 Task: Locate the nearest bus station to Portland, Oregon, and Eugene, Oregon.
Action: Mouse moved to (133, 117)
Screenshot: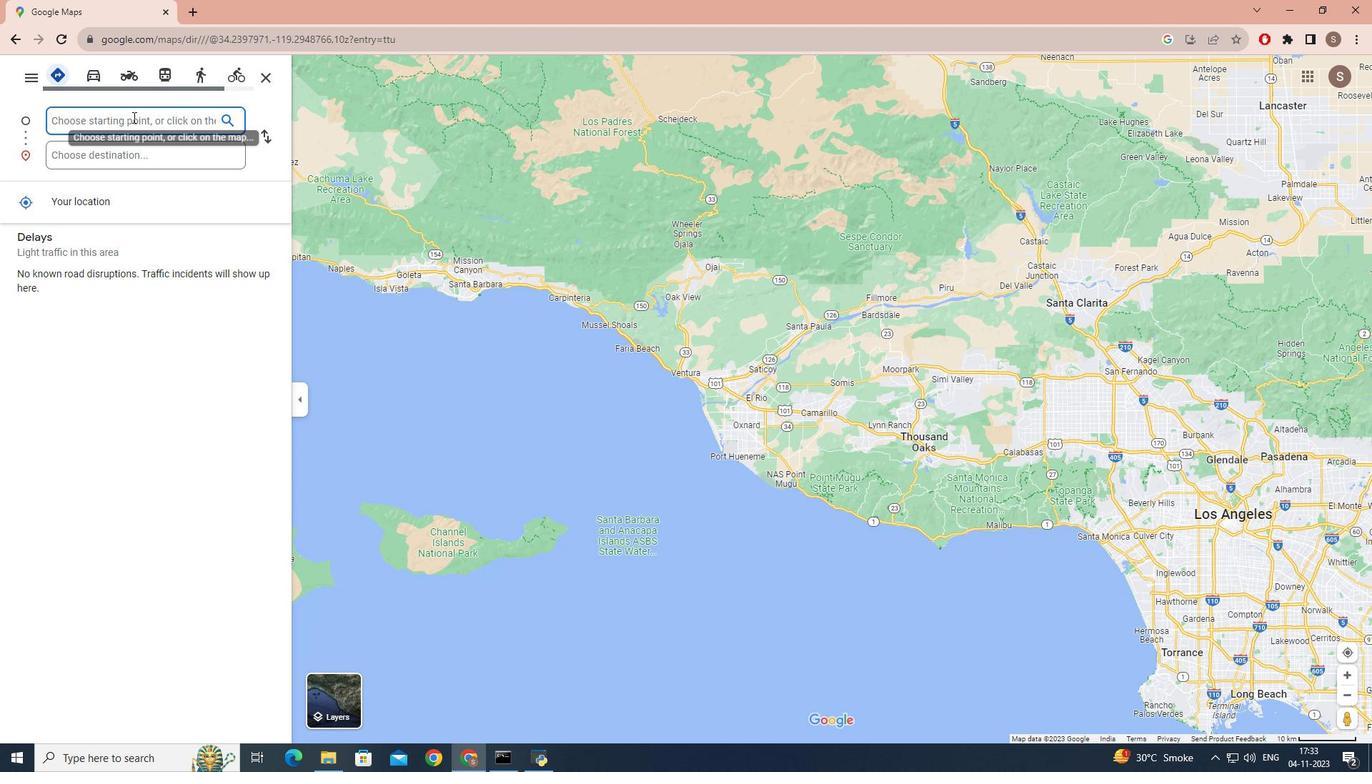 
Action: Mouse pressed left at (133, 117)
Screenshot: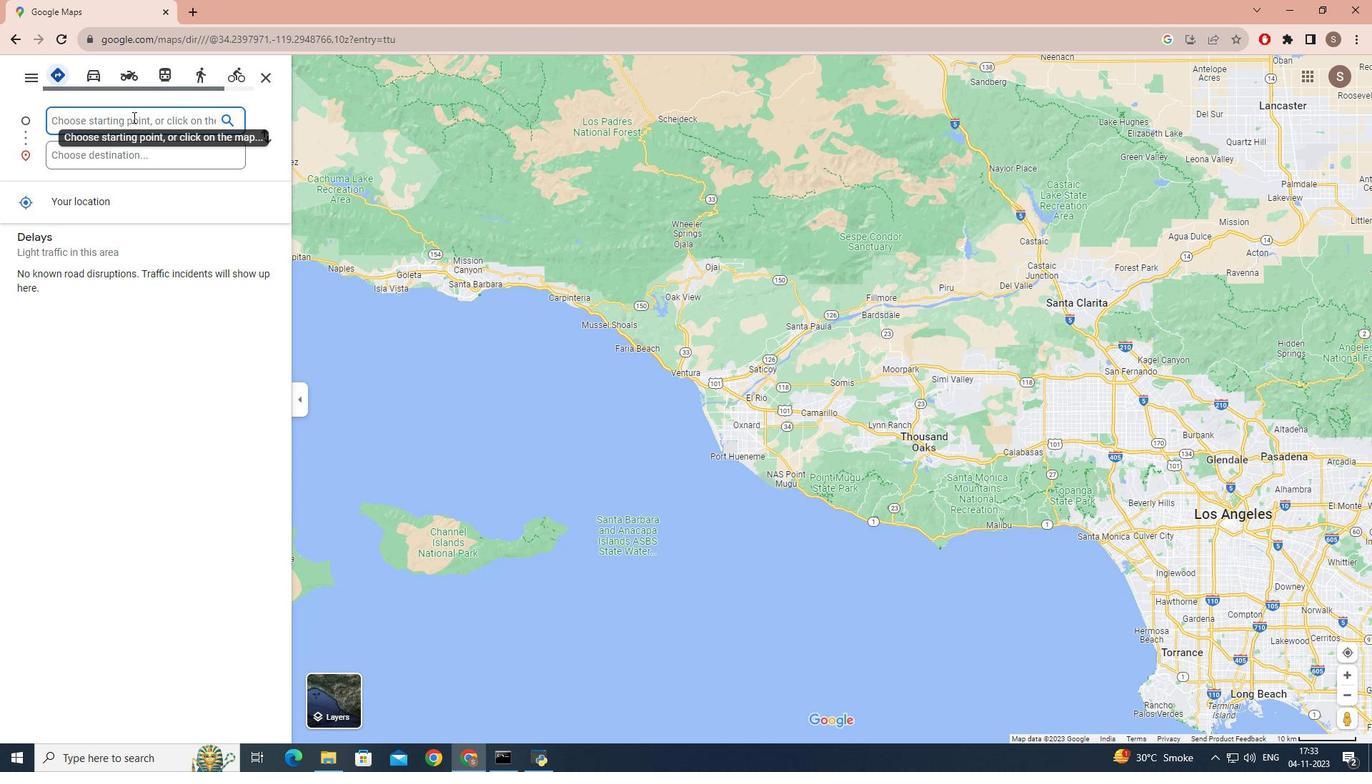 
Action: Key pressed <Key.caps_lock>P<Key.caps_lock>oretland<Key.space><Key.caps_lock>O<Key.caps_lock>regoi<Key.backspace>n
Screenshot: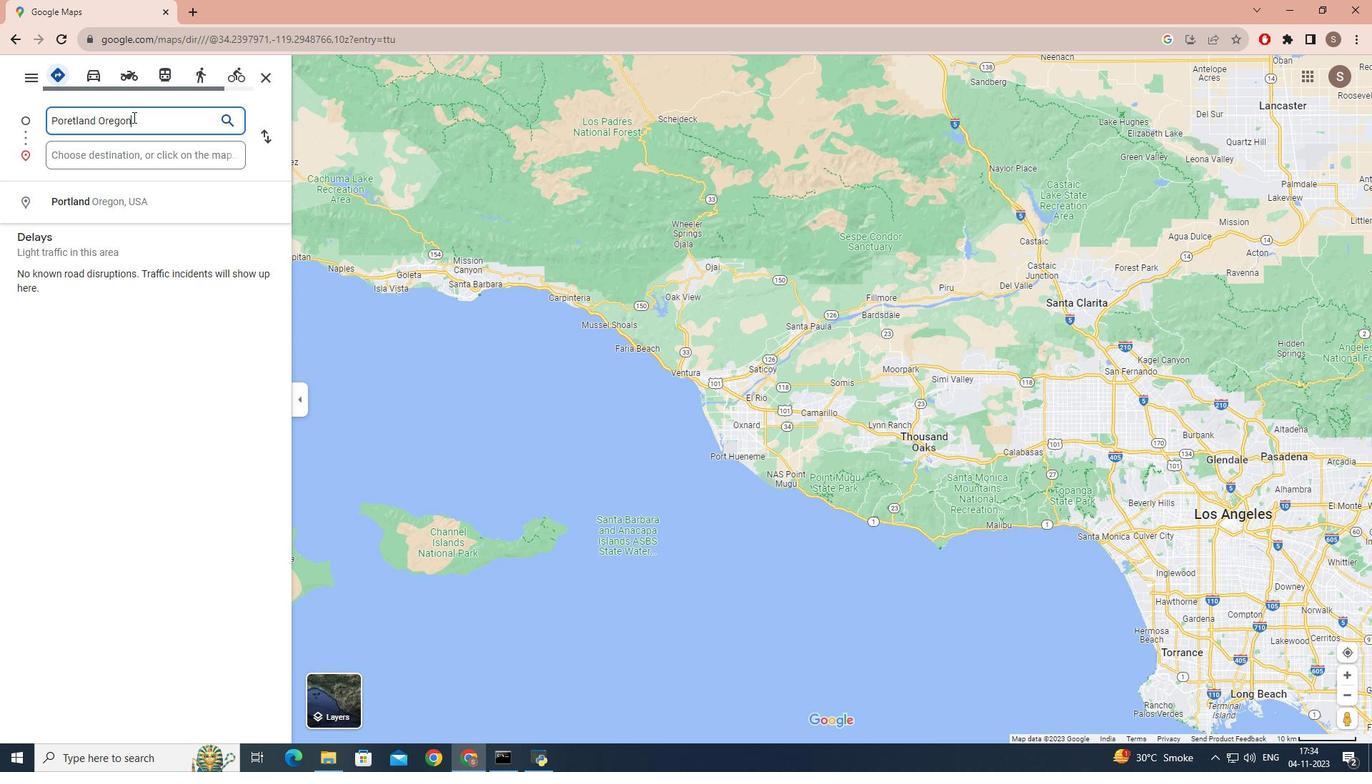 
Action: Mouse moved to (87, 153)
Screenshot: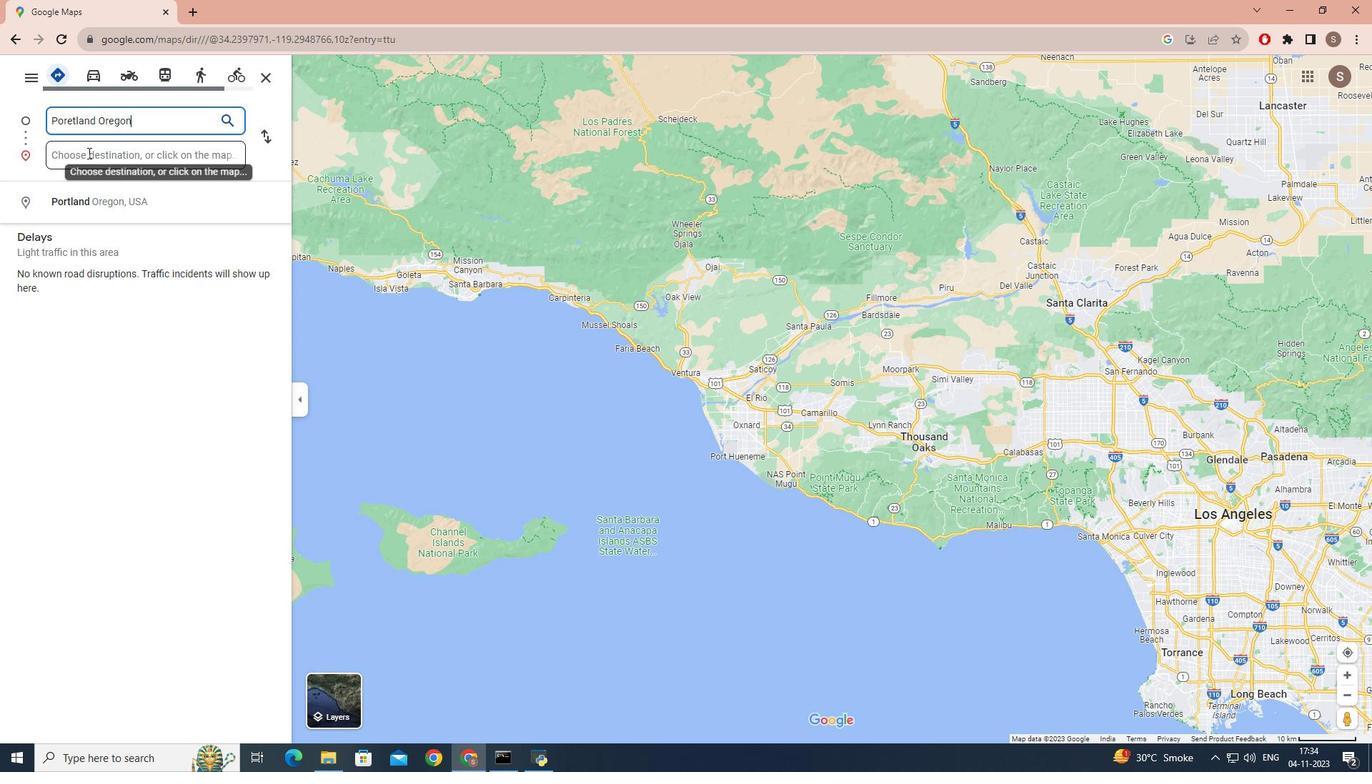 
Action: Mouse pressed left at (87, 153)
Screenshot: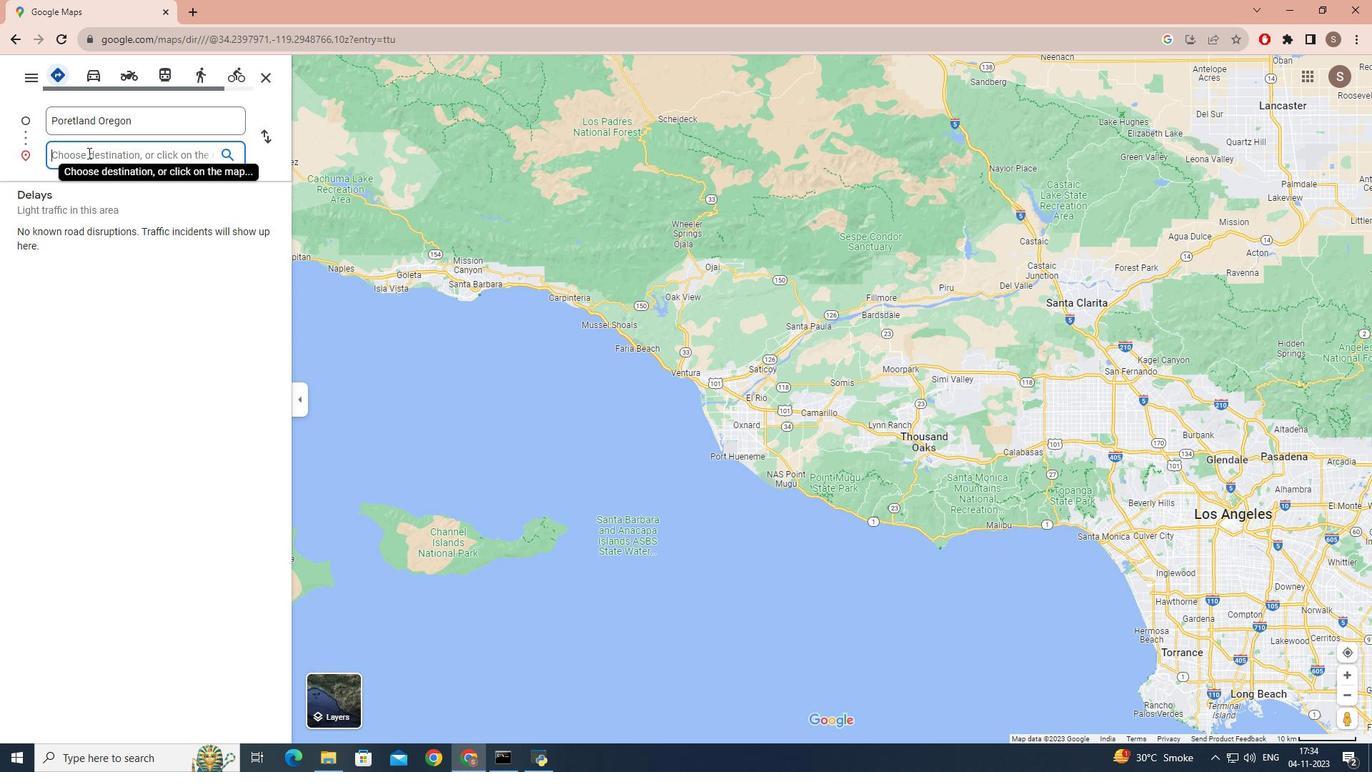 
Action: Key pressed <Key.caps_lock>E<Key.caps_lock>ugene<Key.space><Key.caps_lock>O<Key.caps_lock>regon
Screenshot: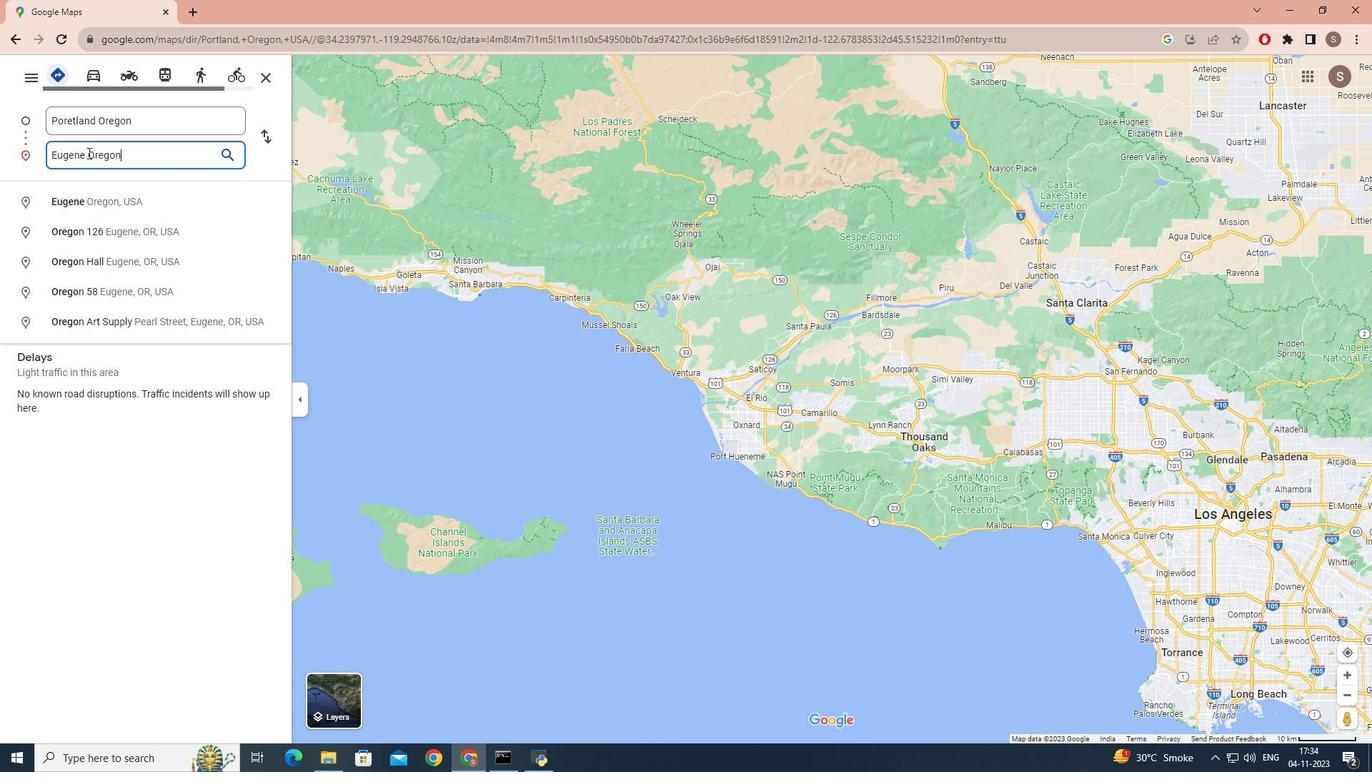 
Action: Mouse moved to (147, 155)
Screenshot: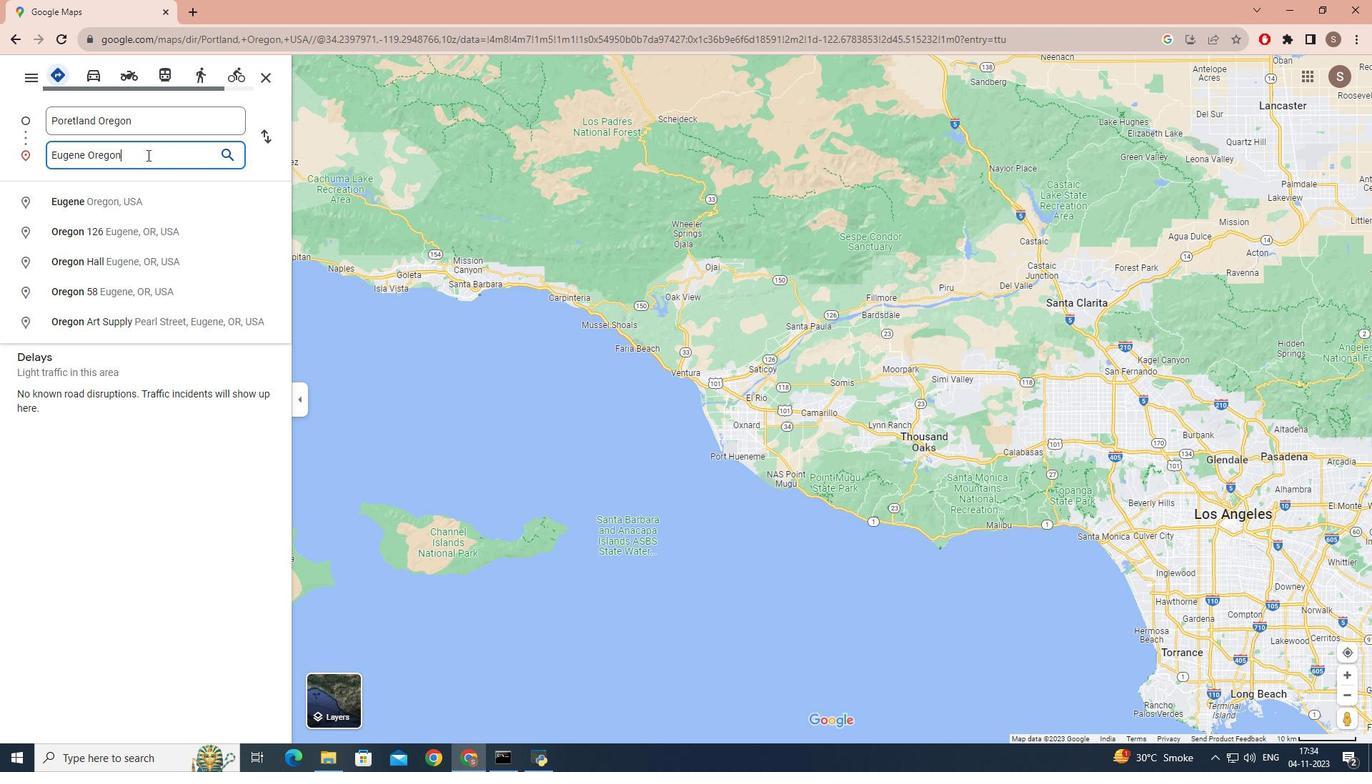 
Action: Mouse pressed left at (147, 155)
Screenshot: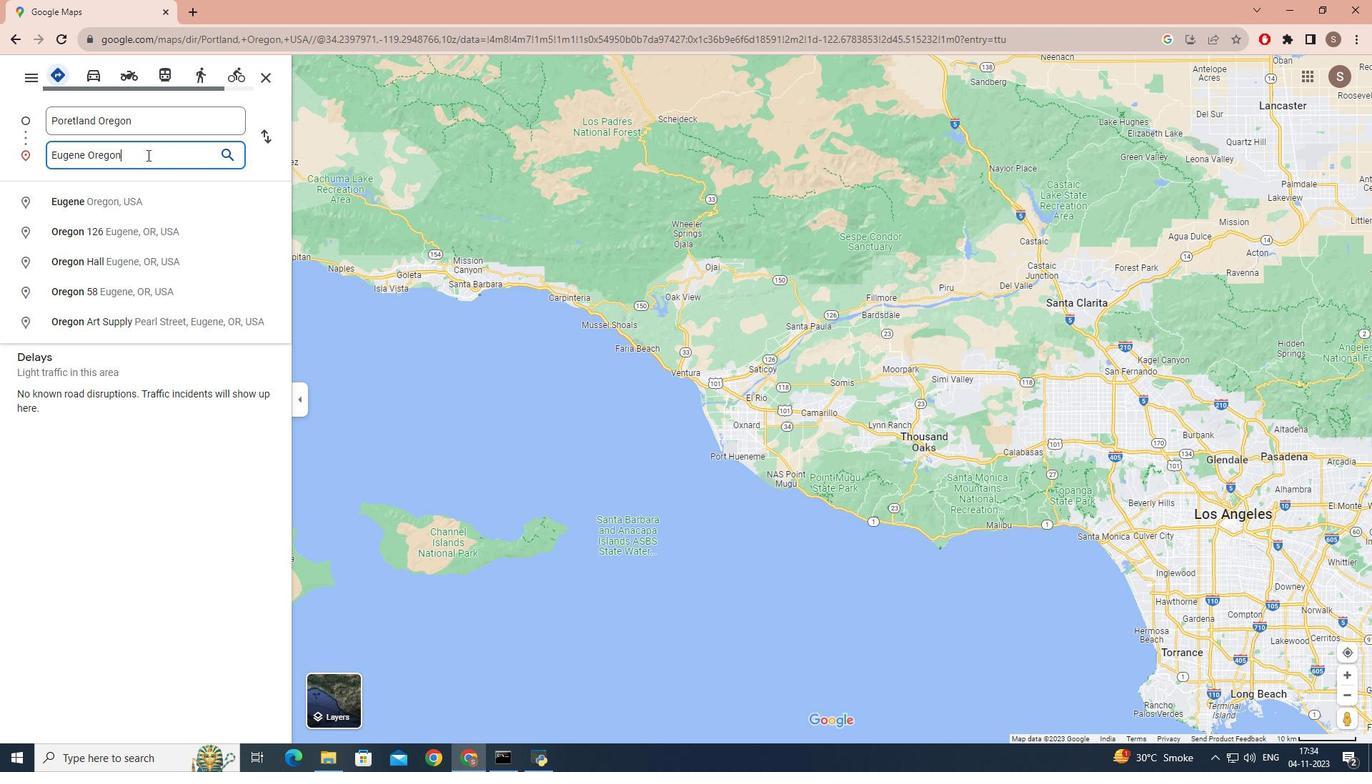 
Action: Key pressed <Key.enter>
Screenshot: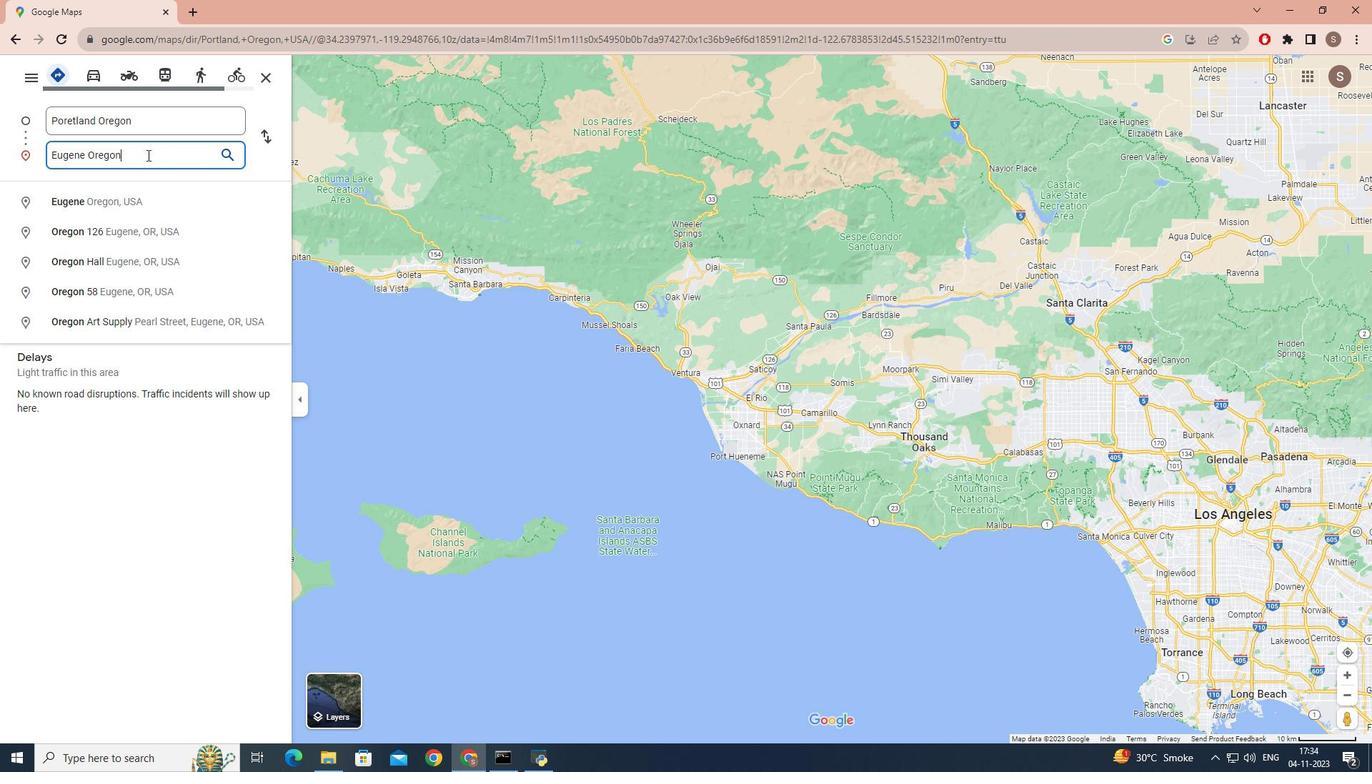 
Action: Mouse moved to (645, 70)
Screenshot: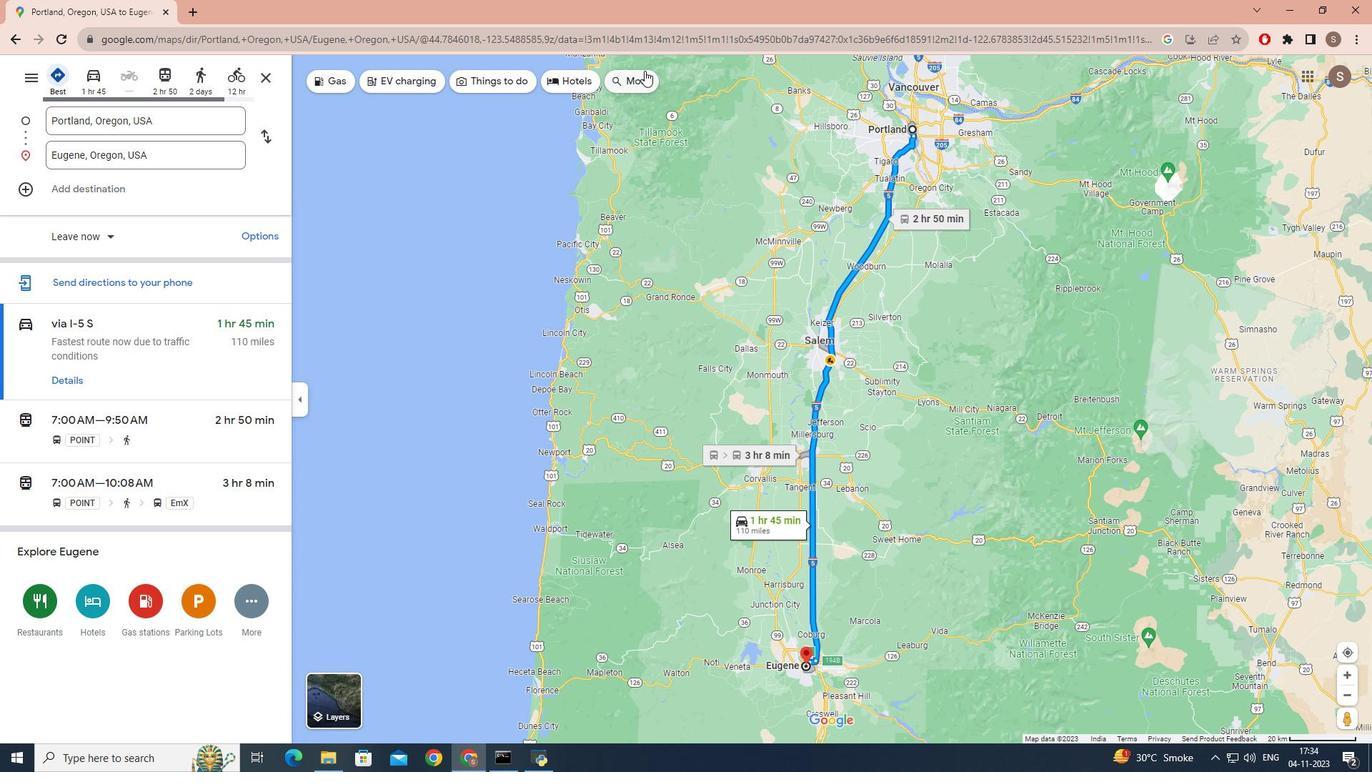
Action: Mouse pressed left at (645, 70)
Screenshot: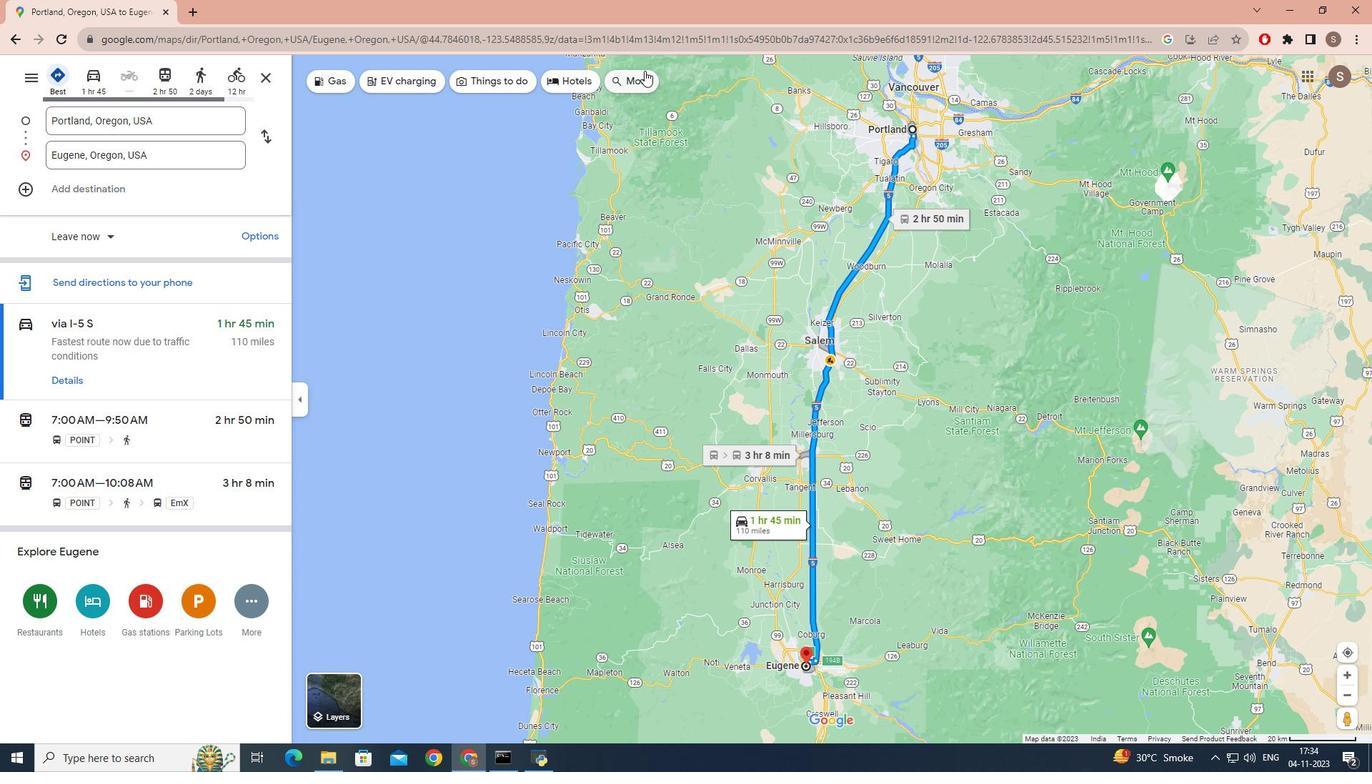 
Action: Mouse moved to (140, 74)
Screenshot: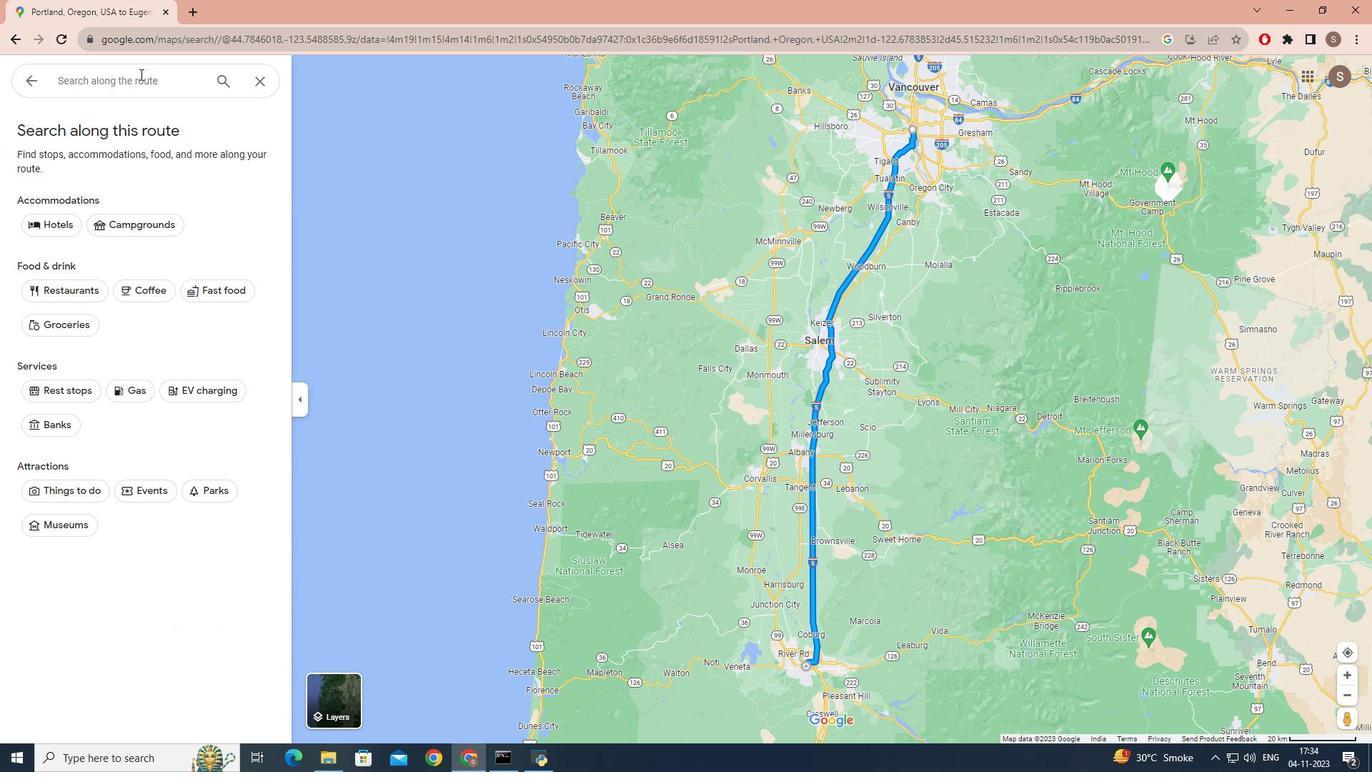 
Action: Mouse pressed left at (140, 74)
Screenshot: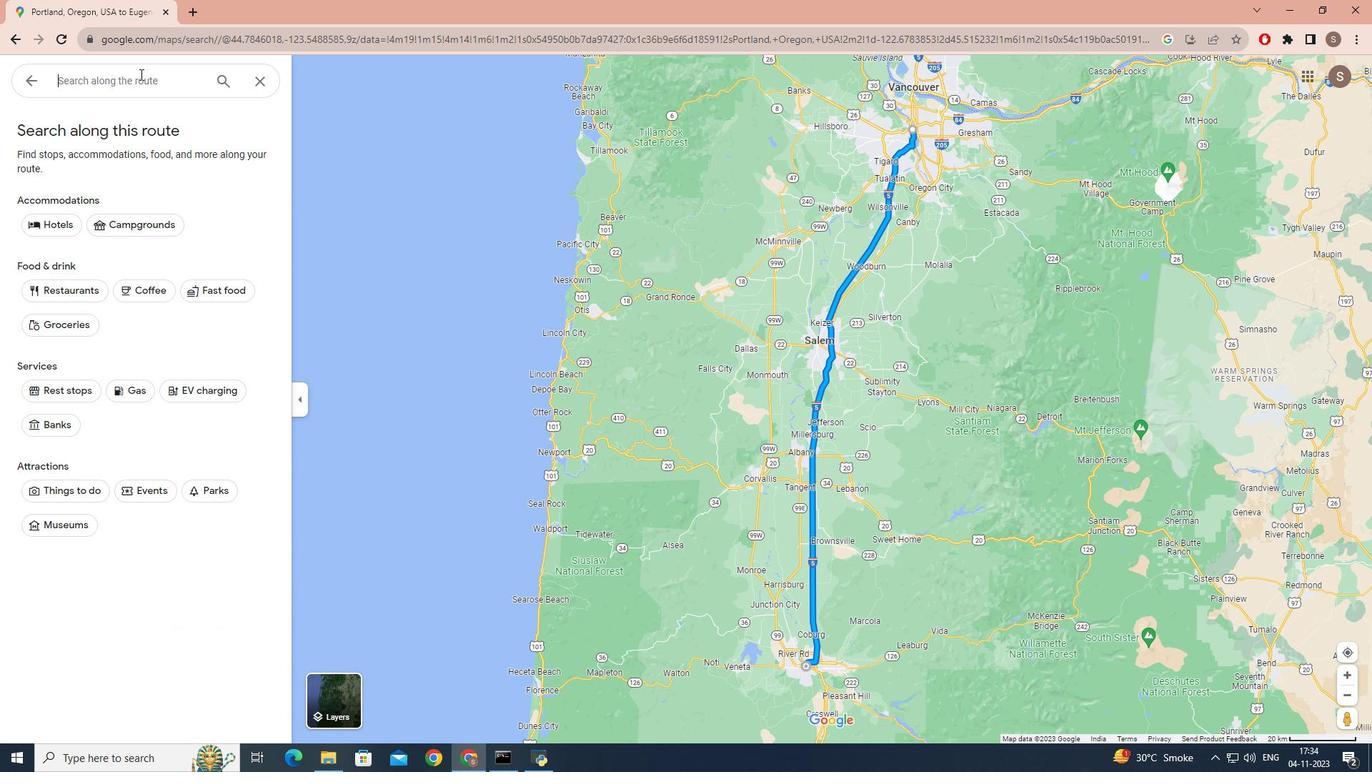 
Action: Key pressed <Key.caps_lock>B<Key.caps_lock>us<Key.space>station
Screenshot: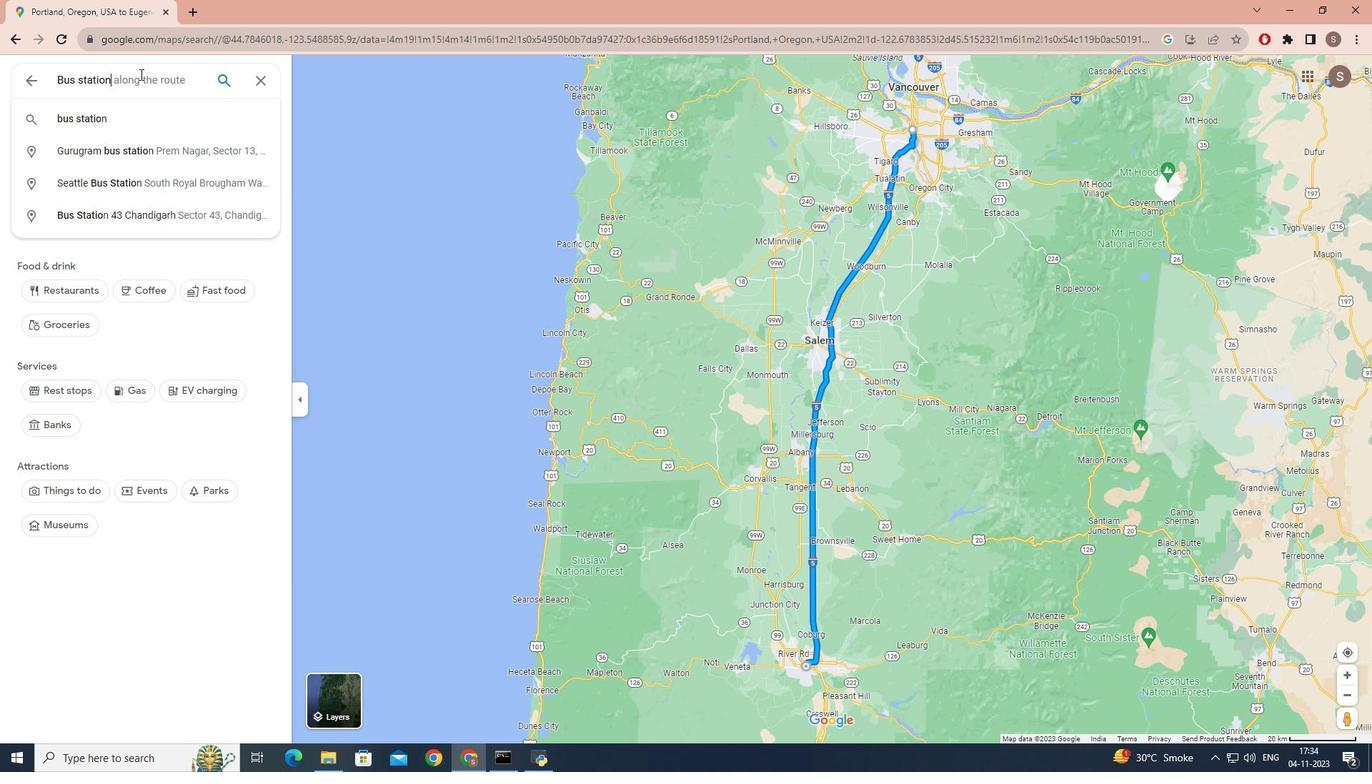 
Action: Mouse moved to (110, 125)
Screenshot: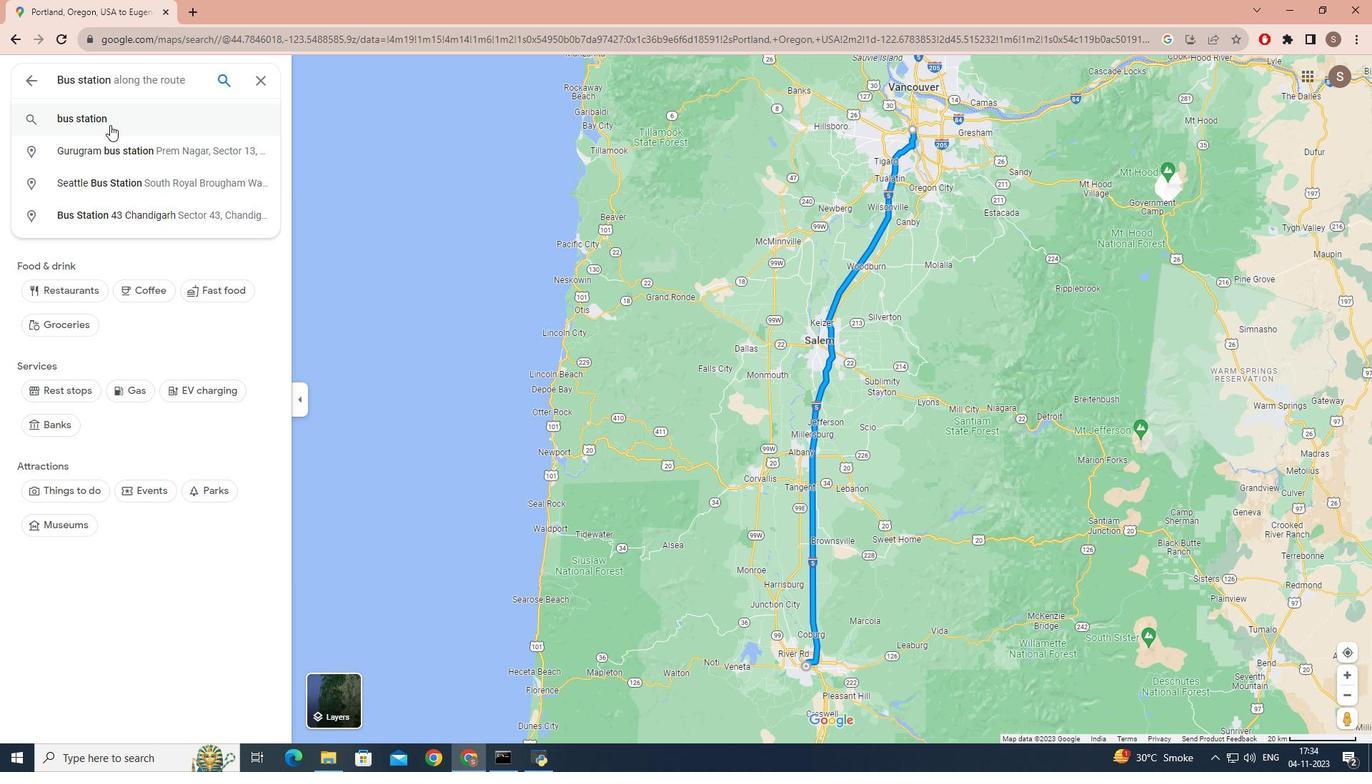 
Action: Mouse pressed left at (110, 125)
Screenshot: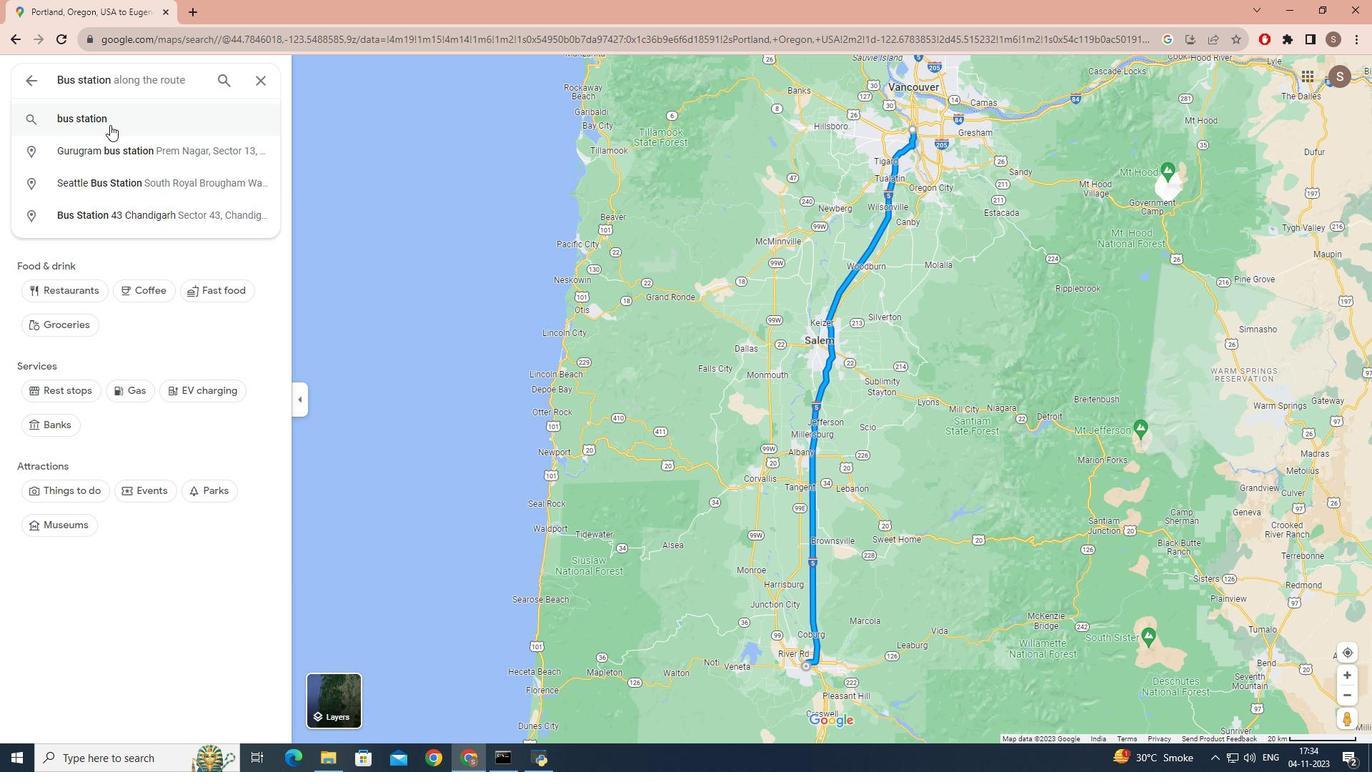
Action: Mouse moved to (97, 150)
Screenshot: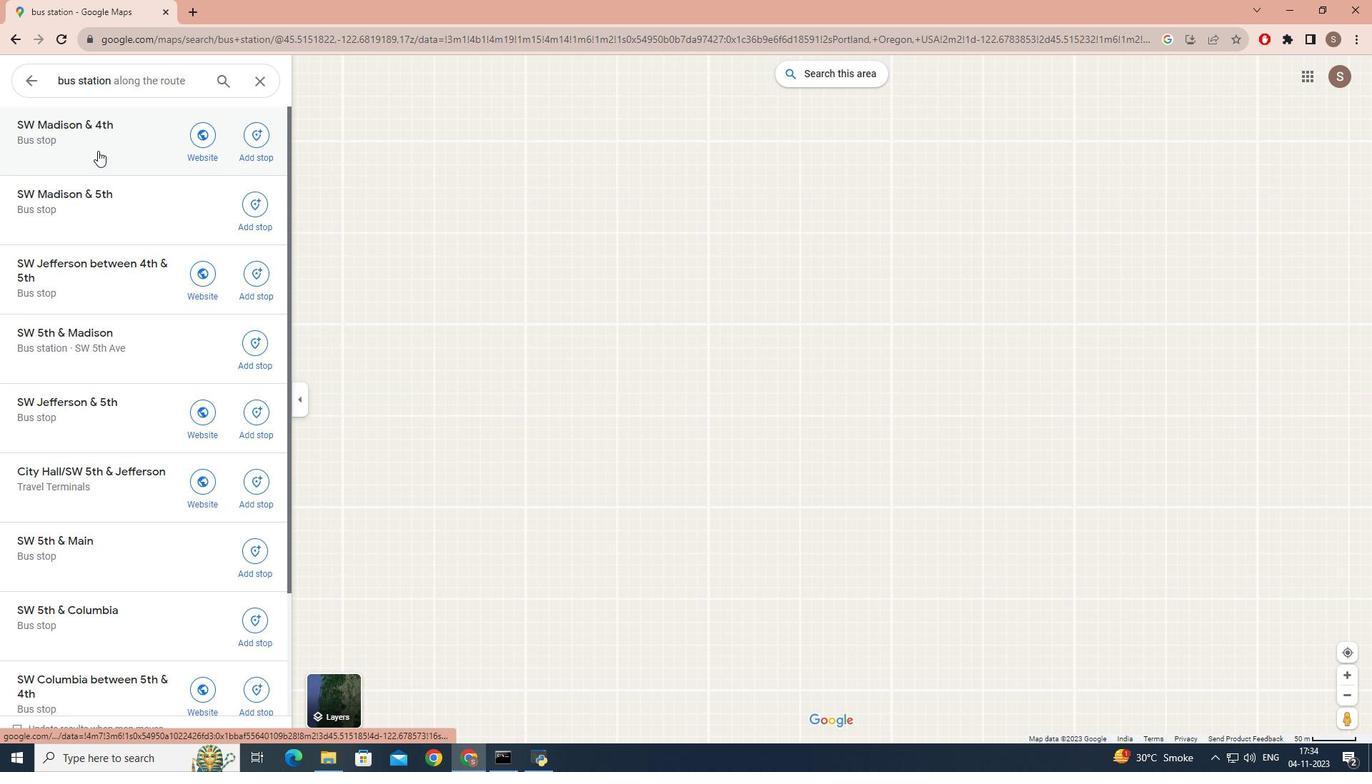 
Action: Mouse scrolled (97, 150) with delta (0, 0)
Screenshot: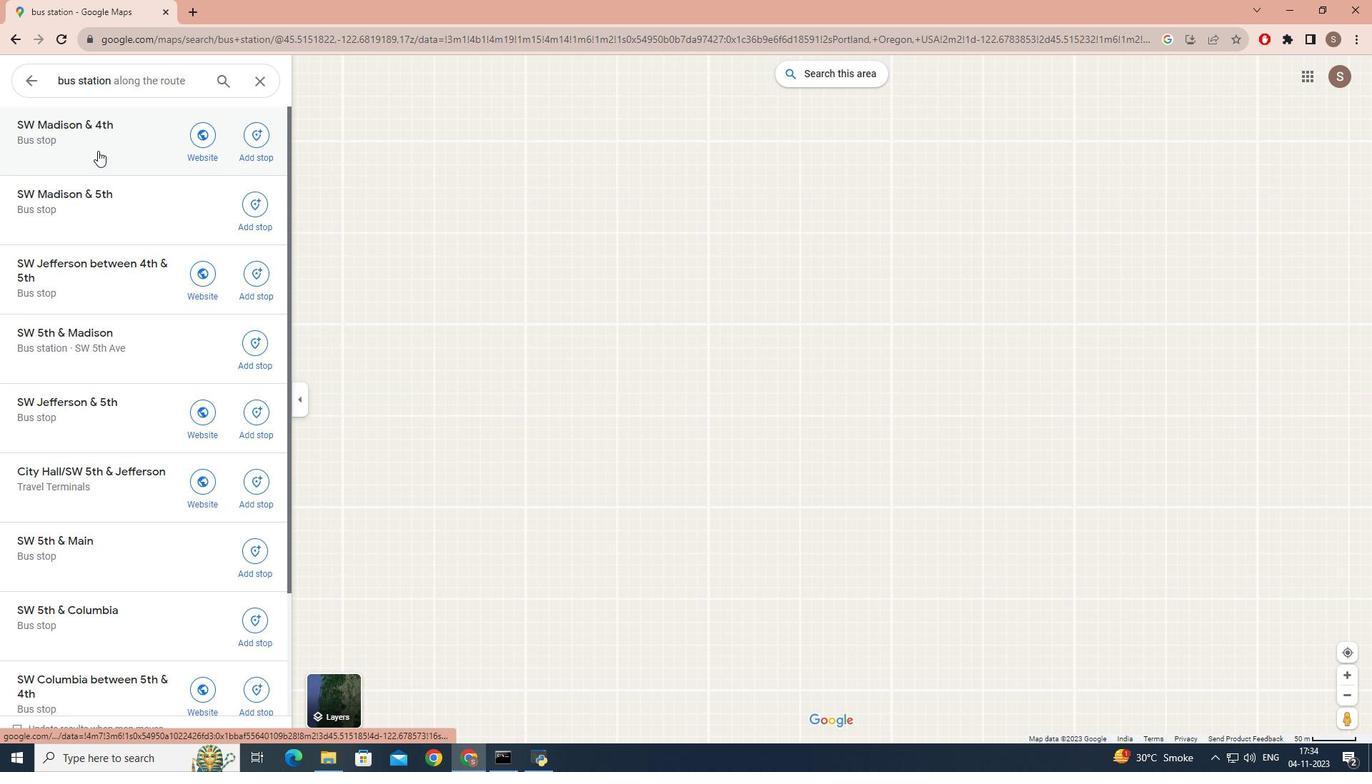 
Action: Mouse scrolled (97, 150) with delta (0, 0)
Screenshot: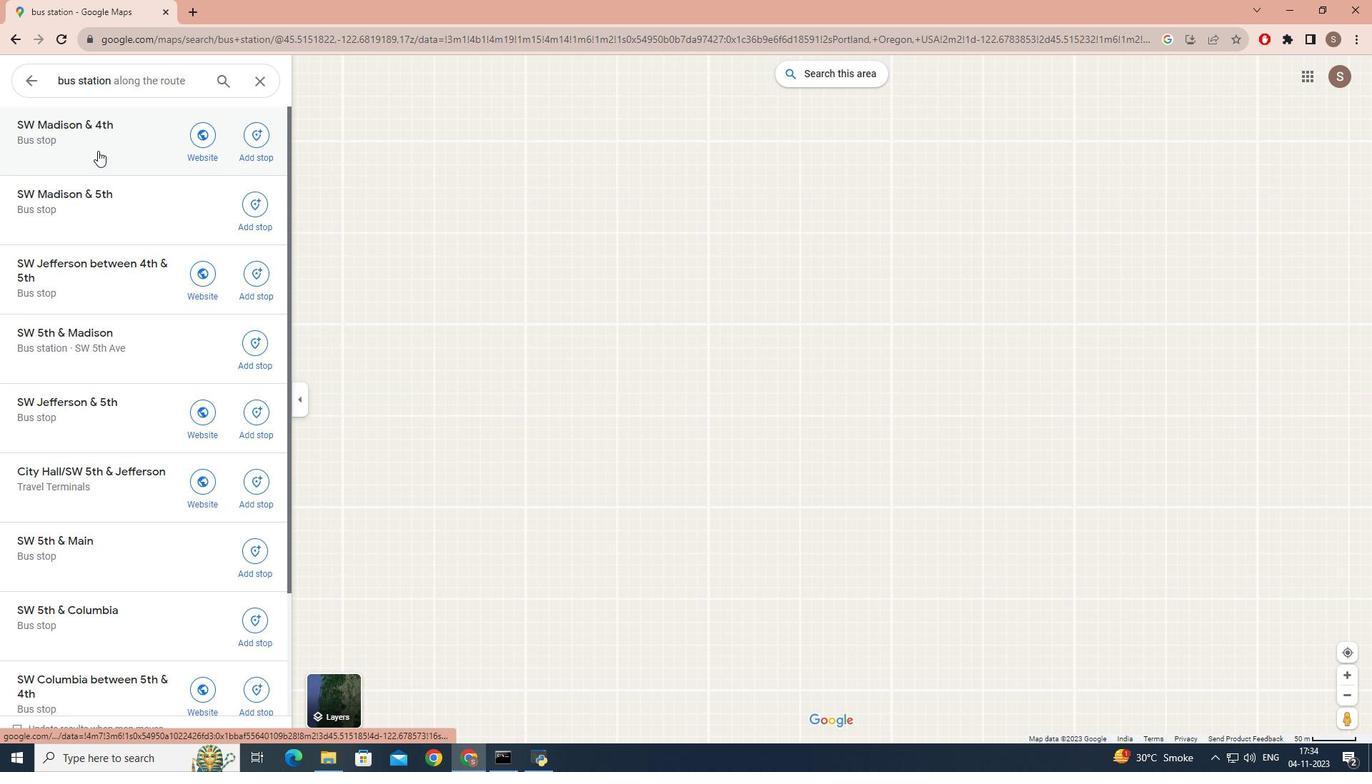 
Action: Mouse scrolled (97, 150) with delta (0, 0)
Screenshot: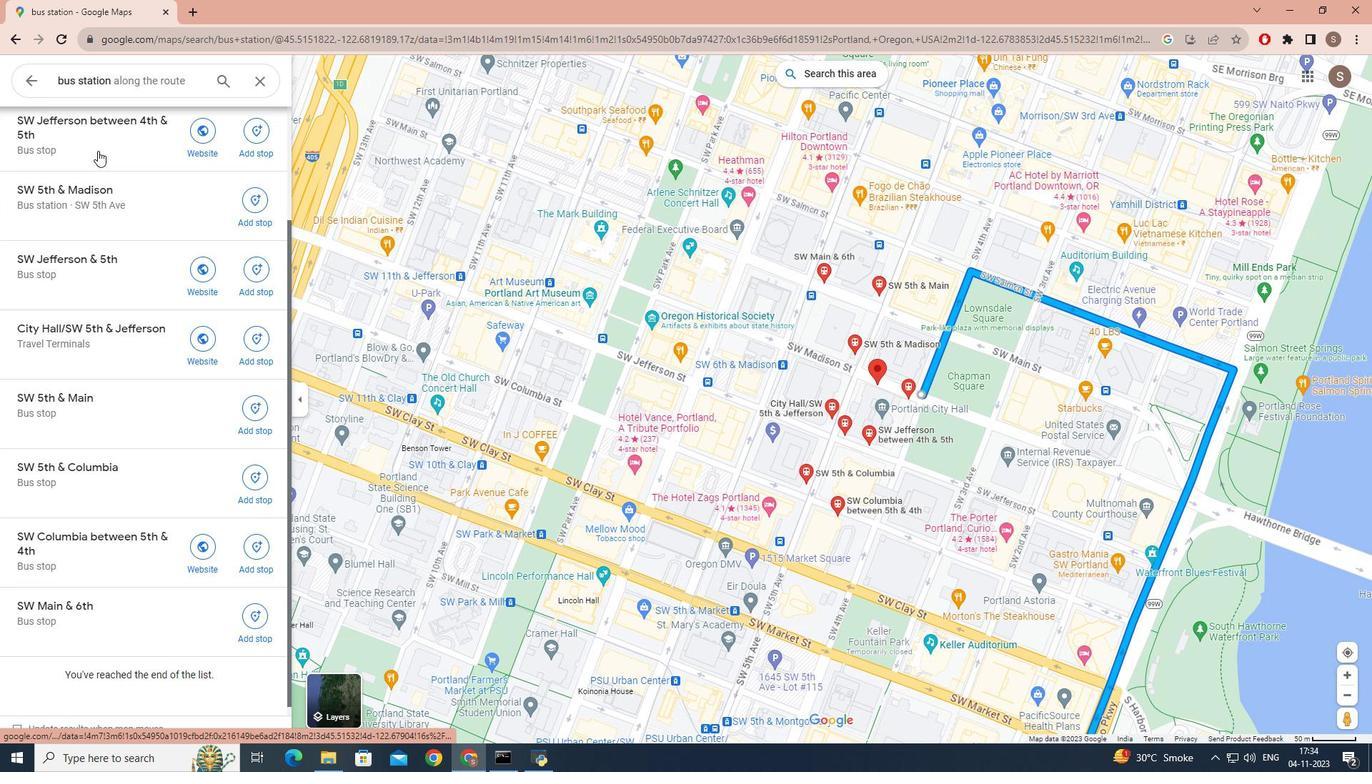 
Action: Mouse scrolled (97, 150) with delta (0, 0)
Screenshot: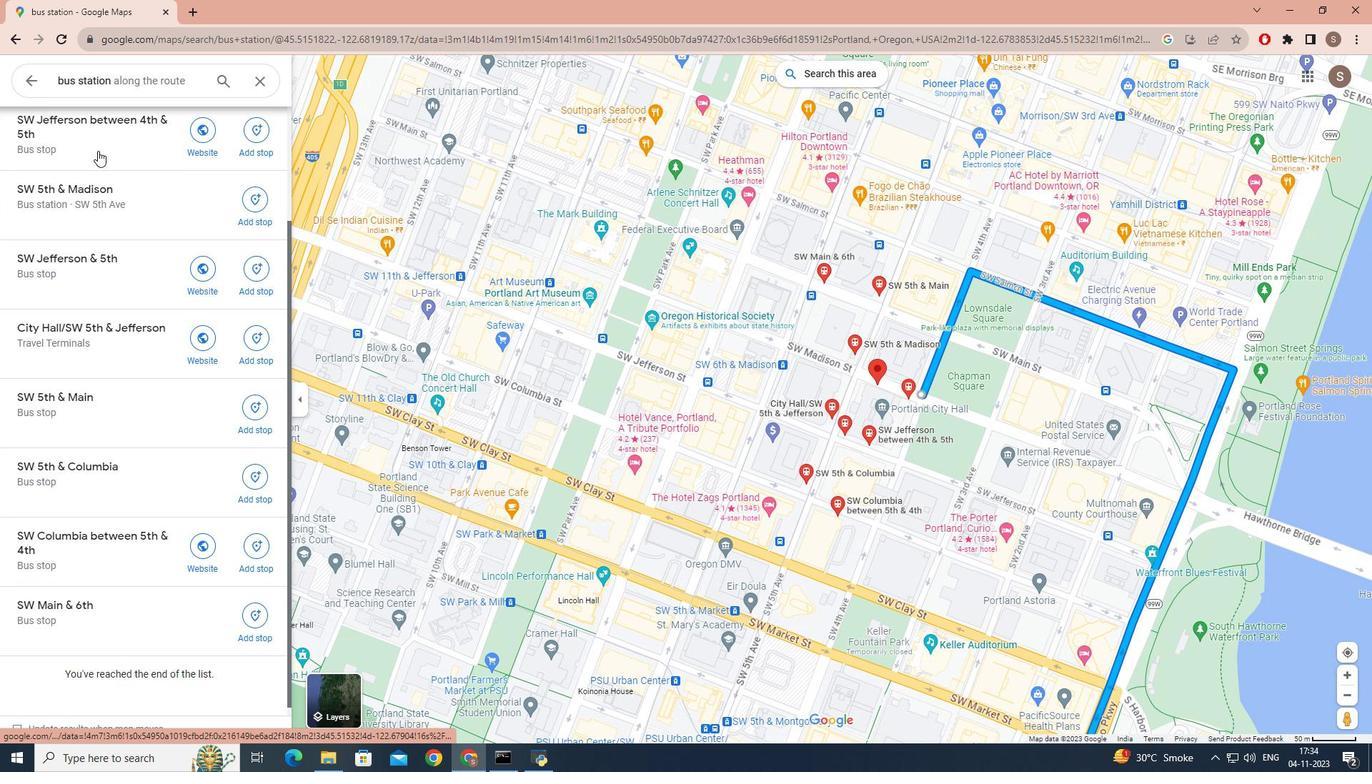 
Action: Mouse scrolled (97, 150) with delta (0, 0)
Screenshot: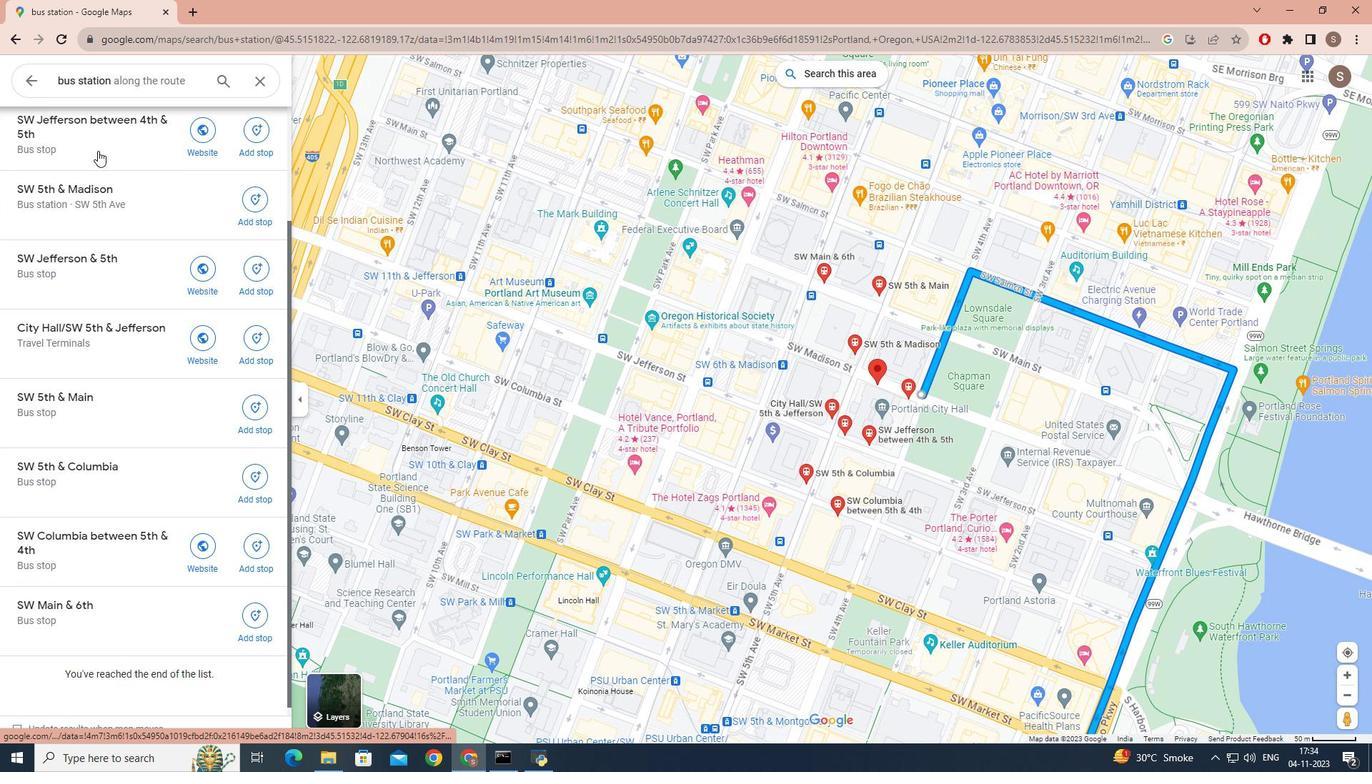 
Action: Mouse scrolled (97, 150) with delta (0, 0)
Screenshot: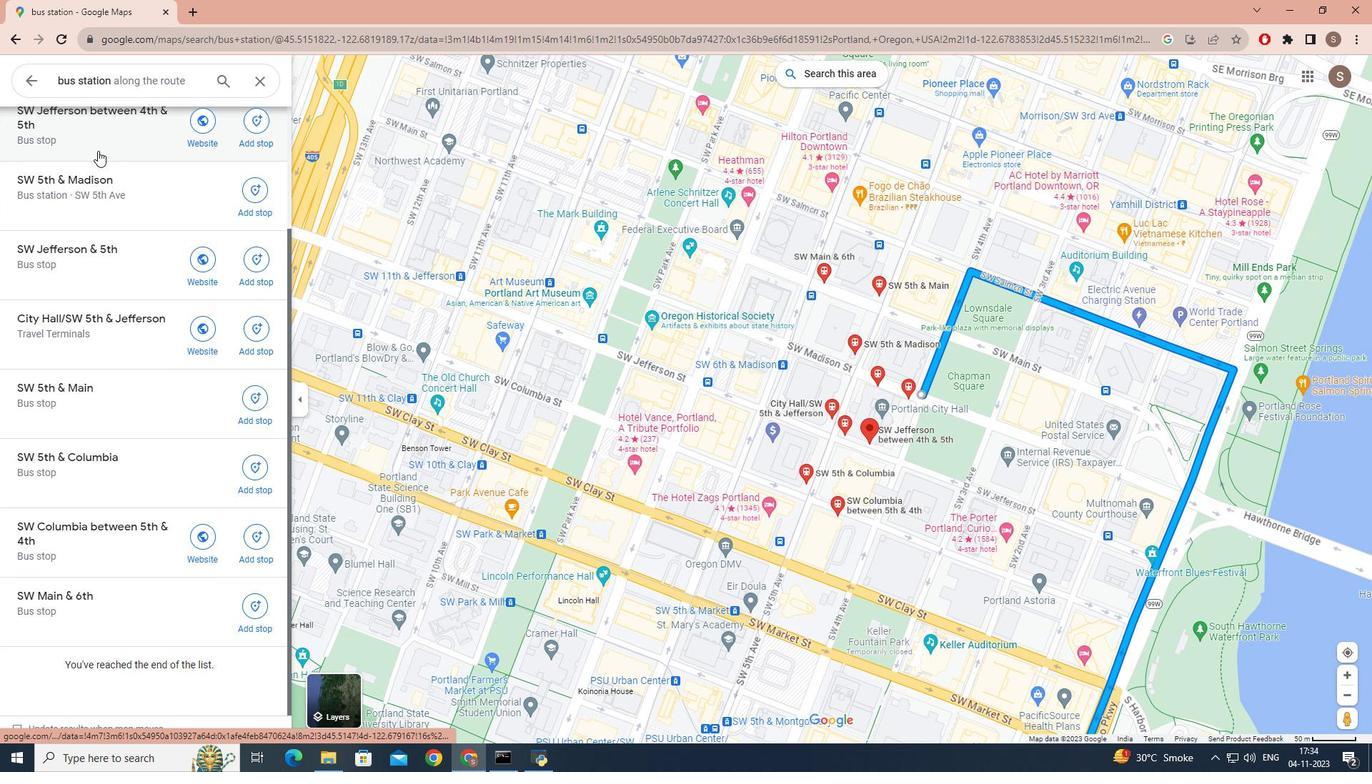 
Action: Mouse scrolled (97, 150) with delta (0, 0)
Screenshot: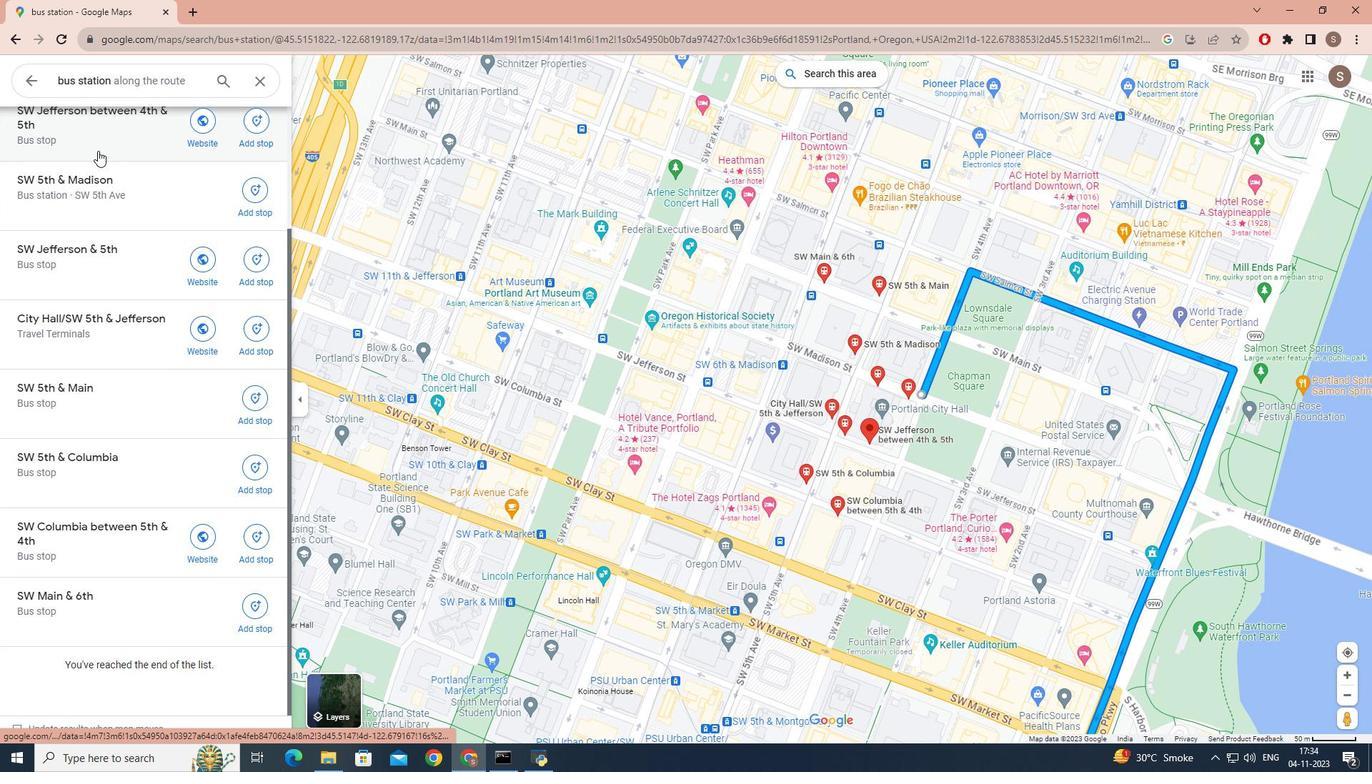 
Action: Mouse scrolled (97, 150) with delta (0, 0)
Screenshot: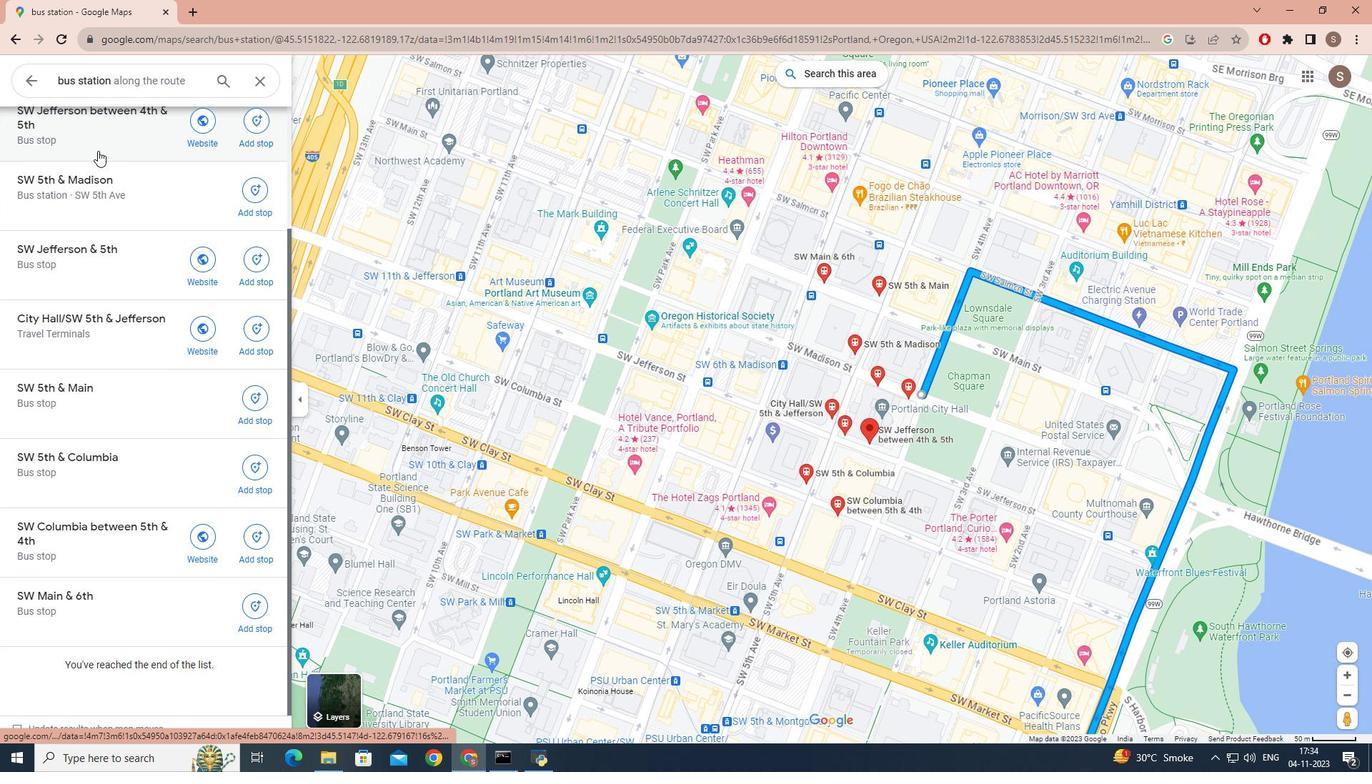 
Action: Mouse scrolled (97, 150) with delta (0, 0)
Screenshot: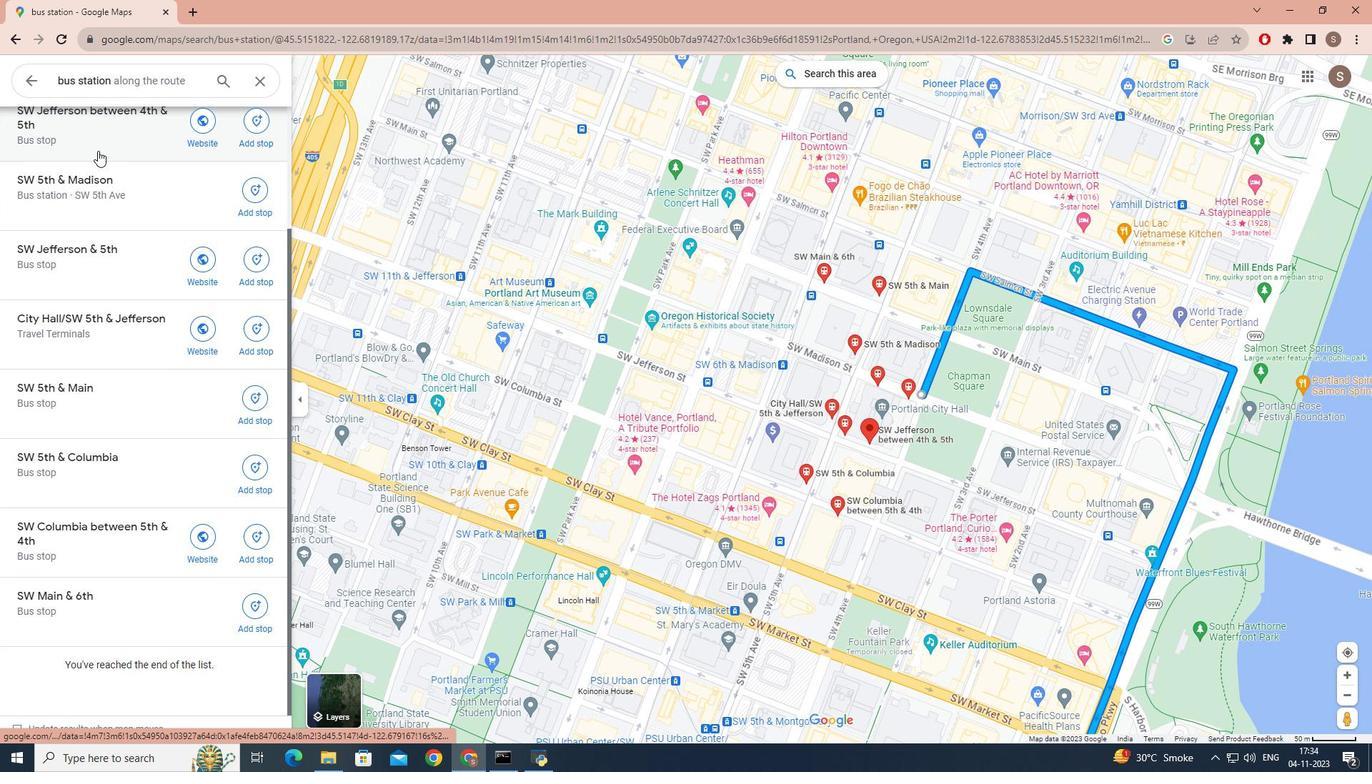 
Action: Mouse scrolled (97, 150) with delta (0, 0)
Screenshot: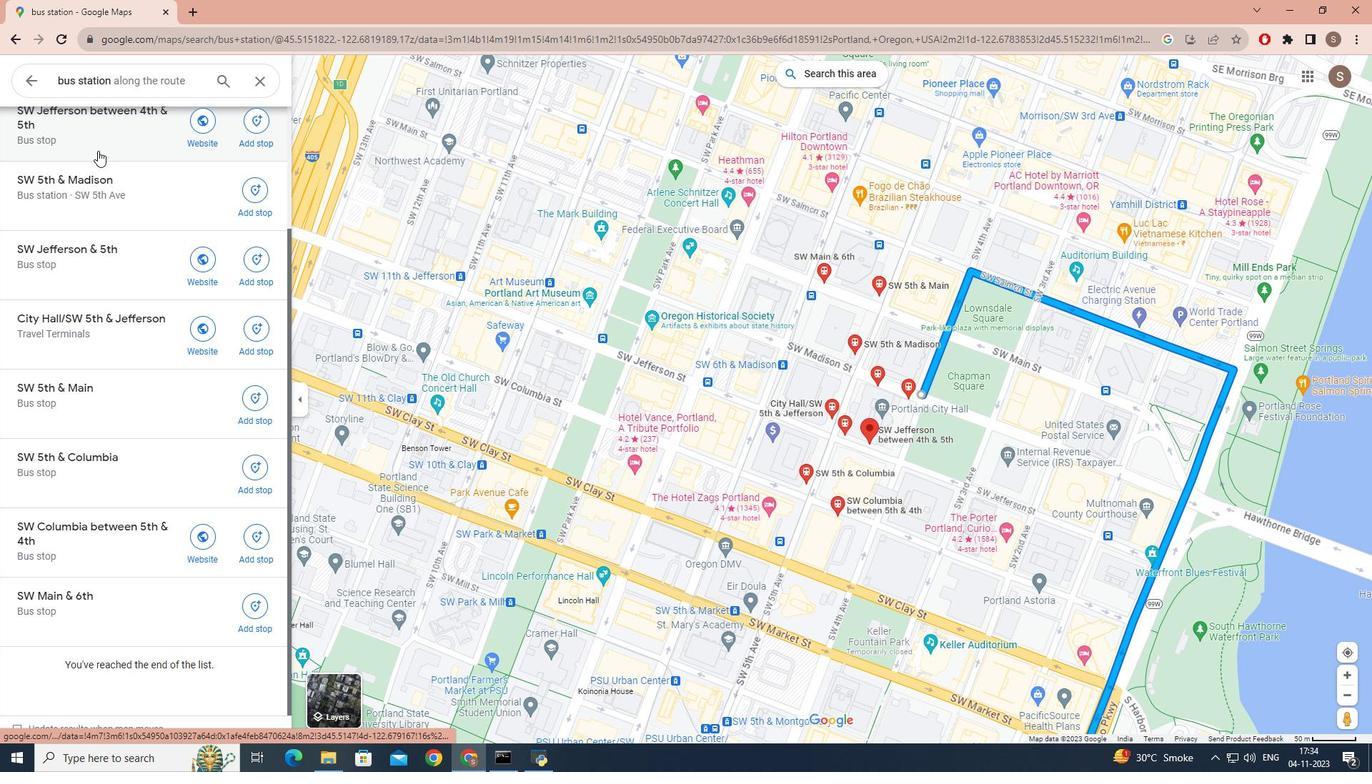 
Action: Mouse scrolled (97, 150) with delta (0, 0)
Screenshot: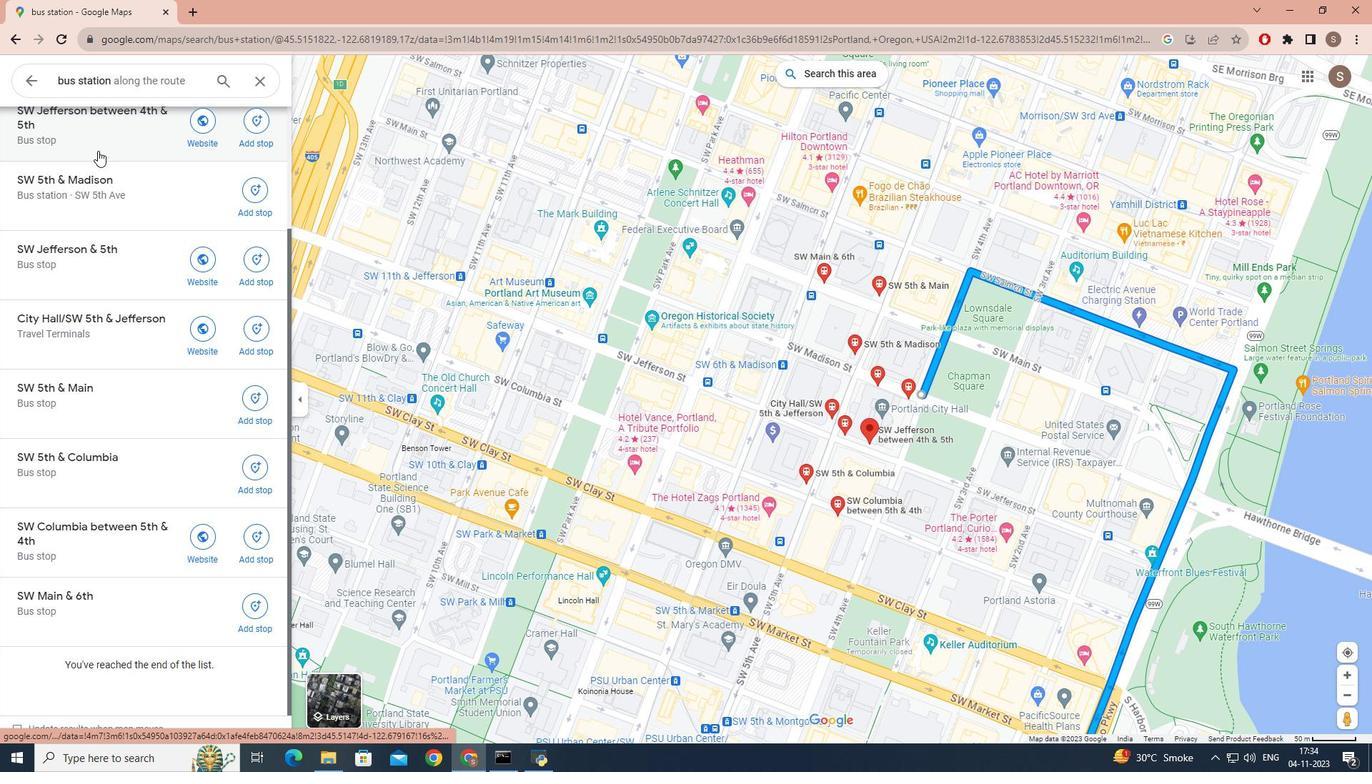 
Action: Mouse scrolled (97, 150) with delta (0, 0)
Screenshot: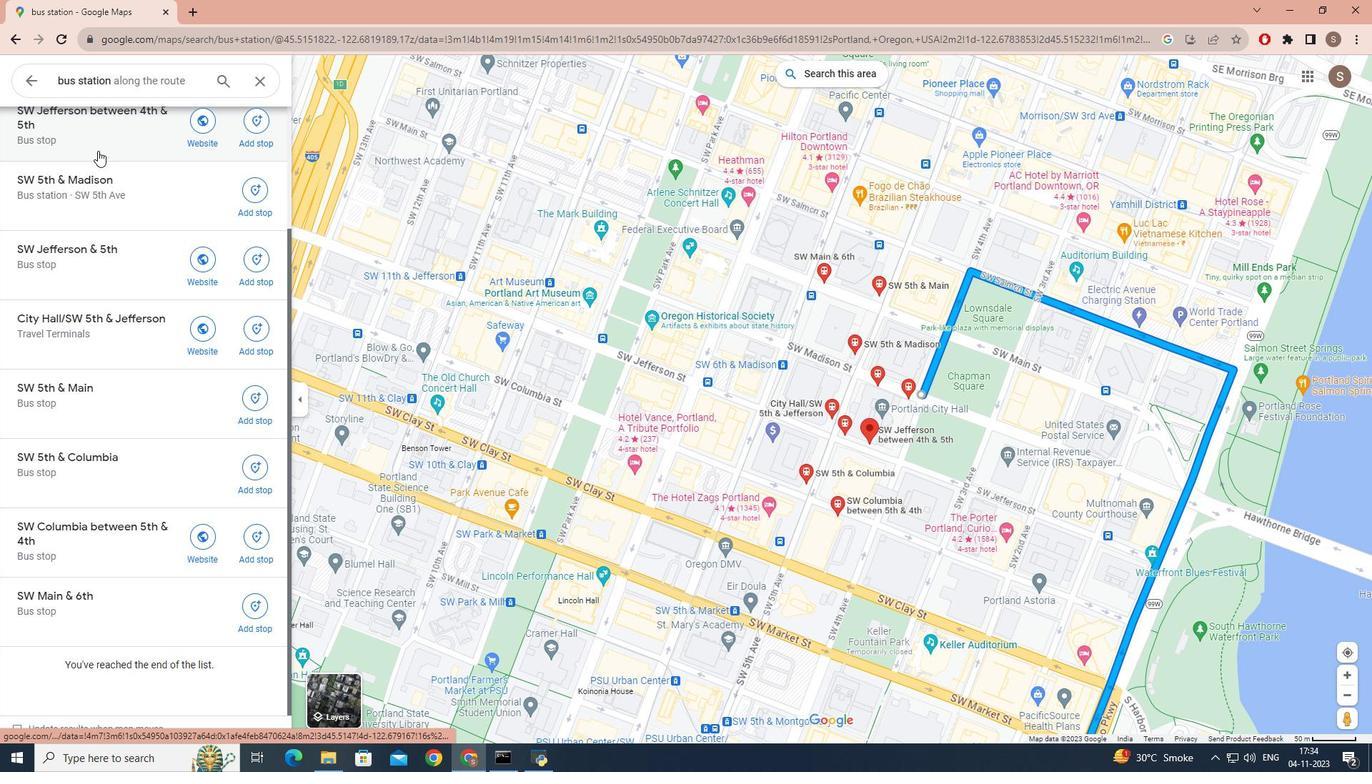 
Action: Mouse scrolled (97, 150) with delta (0, 0)
Screenshot: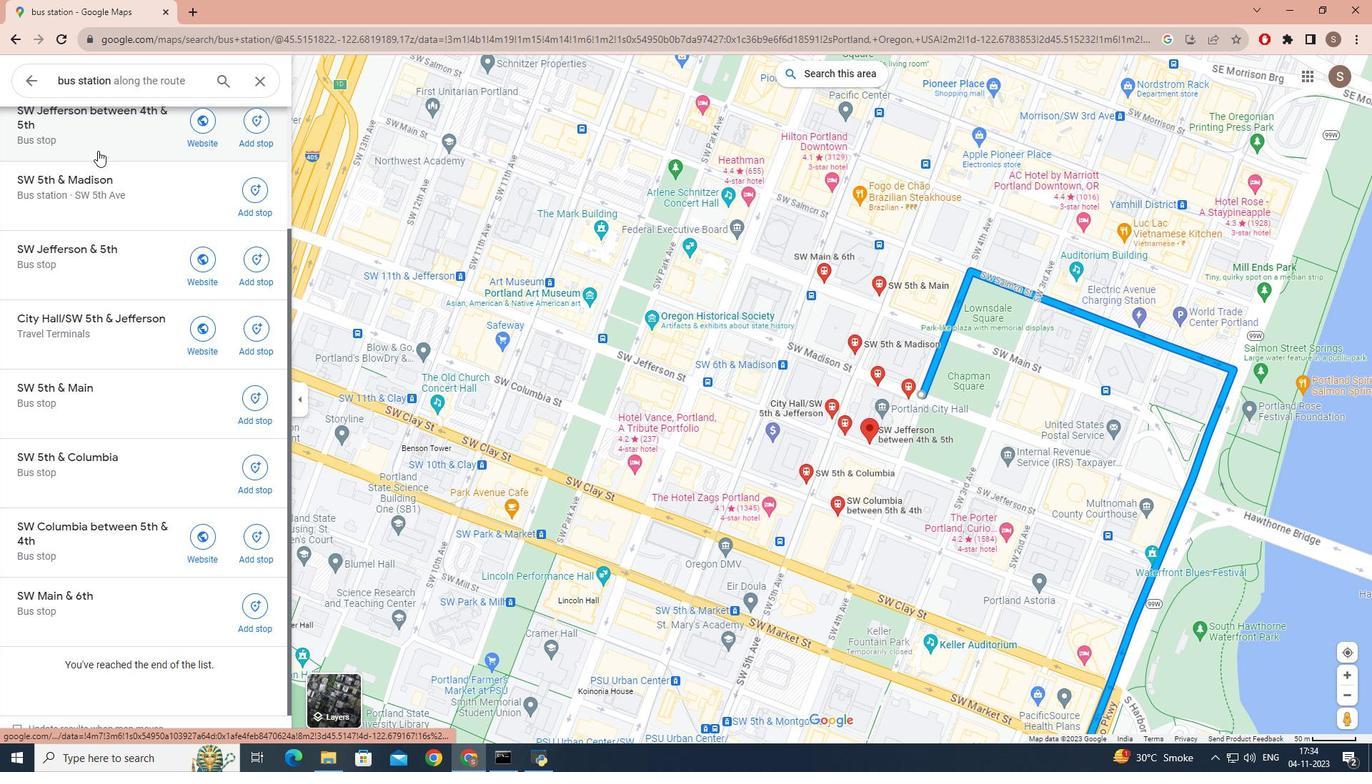 
Action: Mouse scrolled (97, 151) with delta (0, 0)
Screenshot: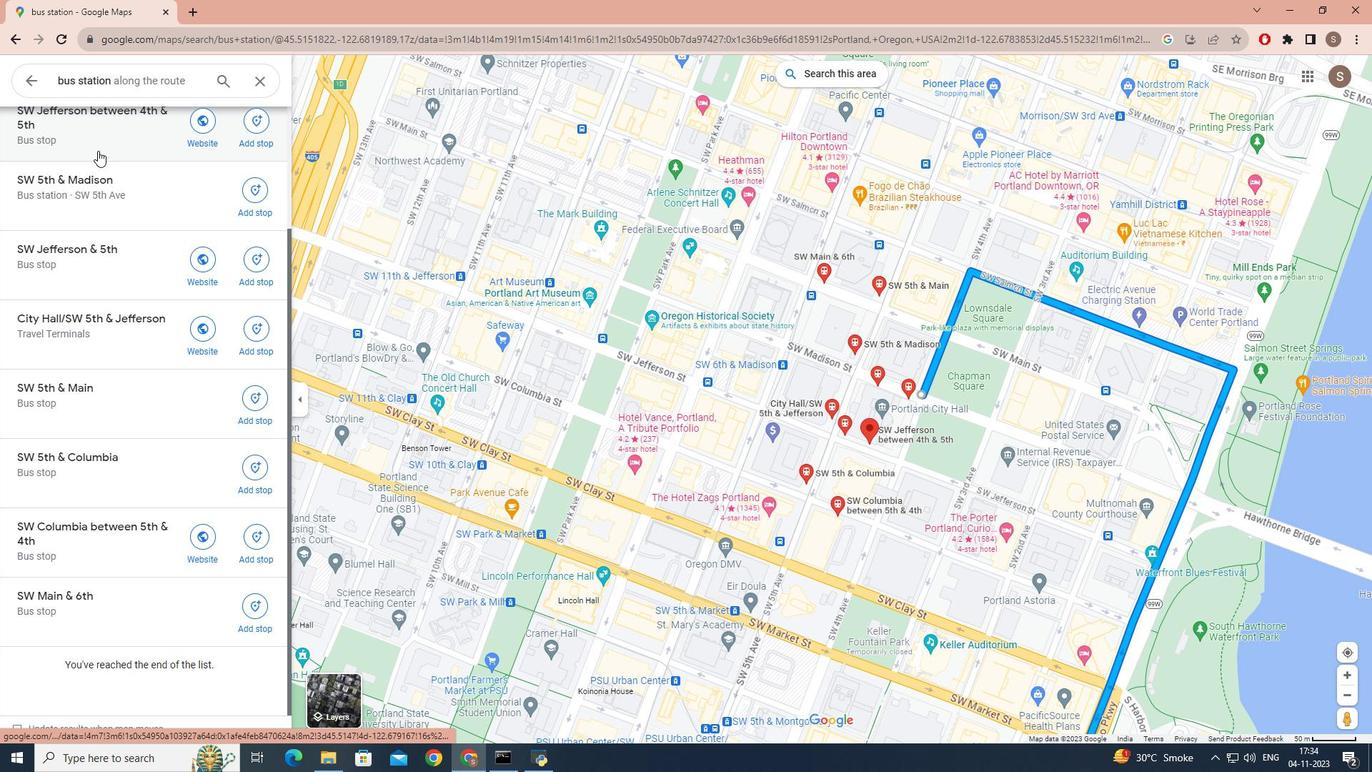 
Action: Mouse scrolled (97, 151) with delta (0, 0)
Screenshot: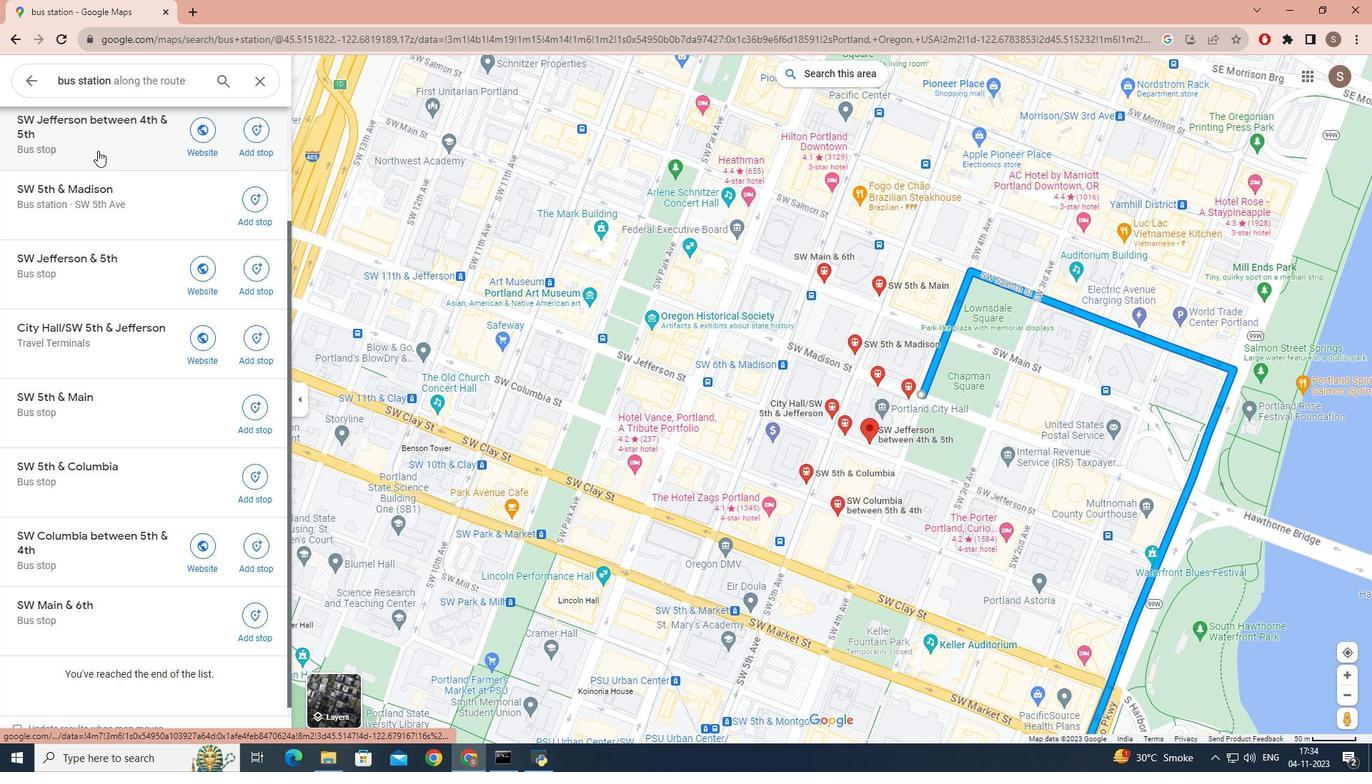 
Action: Mouse scrolled (97, 151) with delta (0, 0)
Screenshot: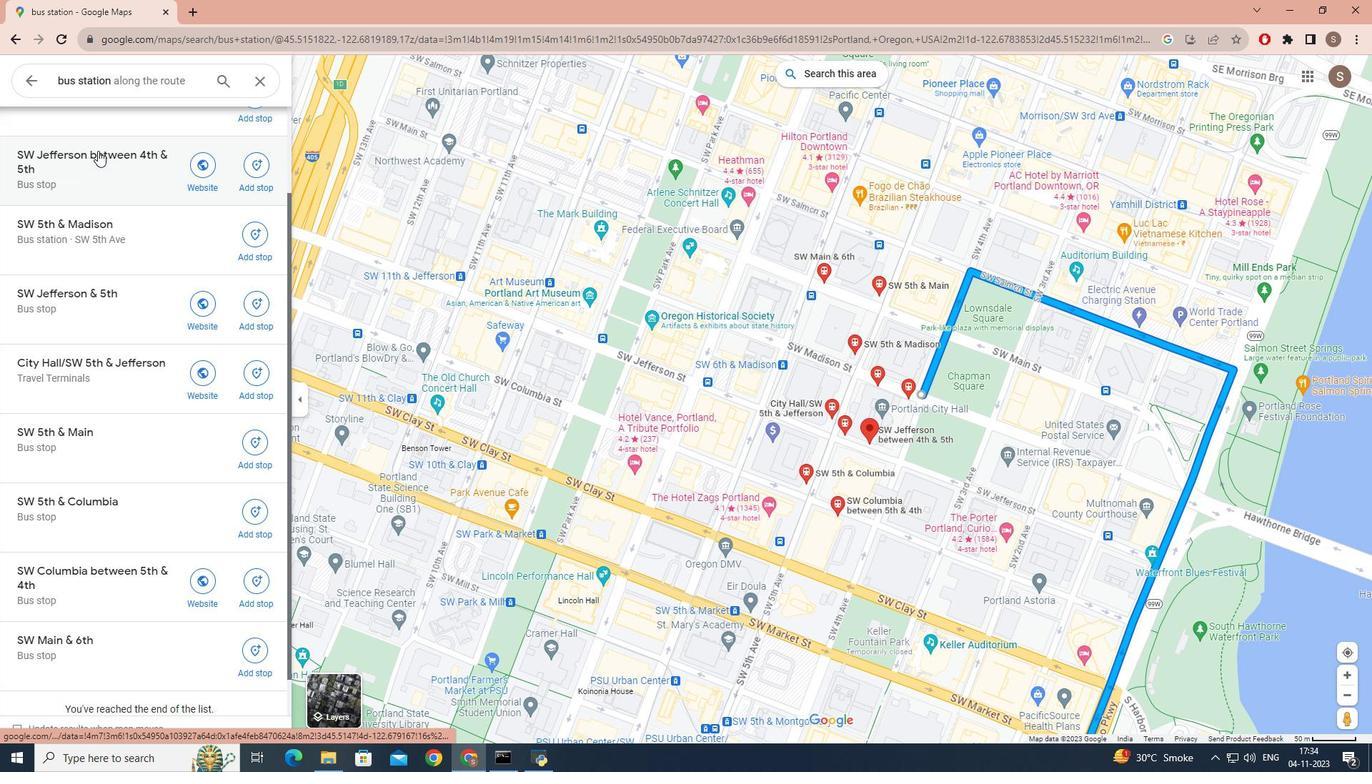 
Action: Mouse scrolled (97, 151) with delta (0, 0)
Screenshot: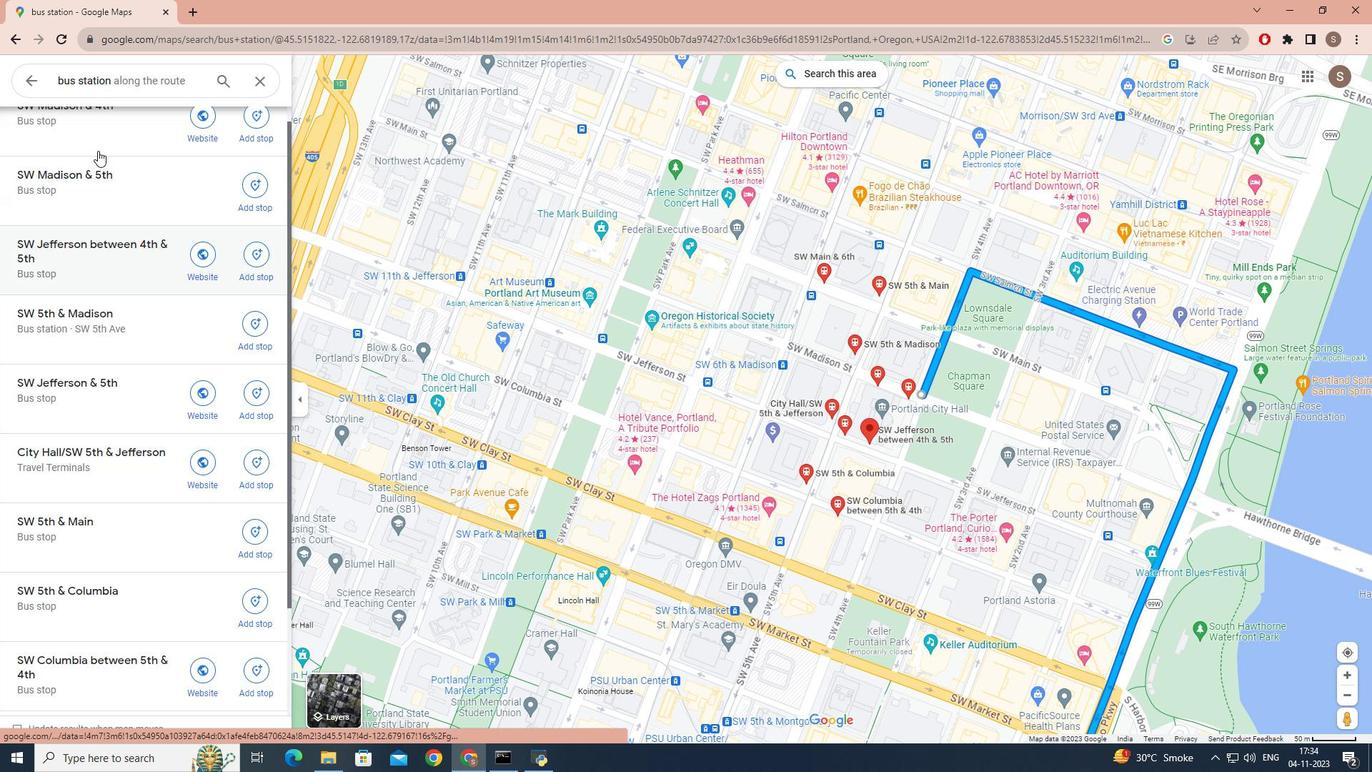 
Action: Mouse scrolled (97, 151) with delta (0, 0)
Screenshot: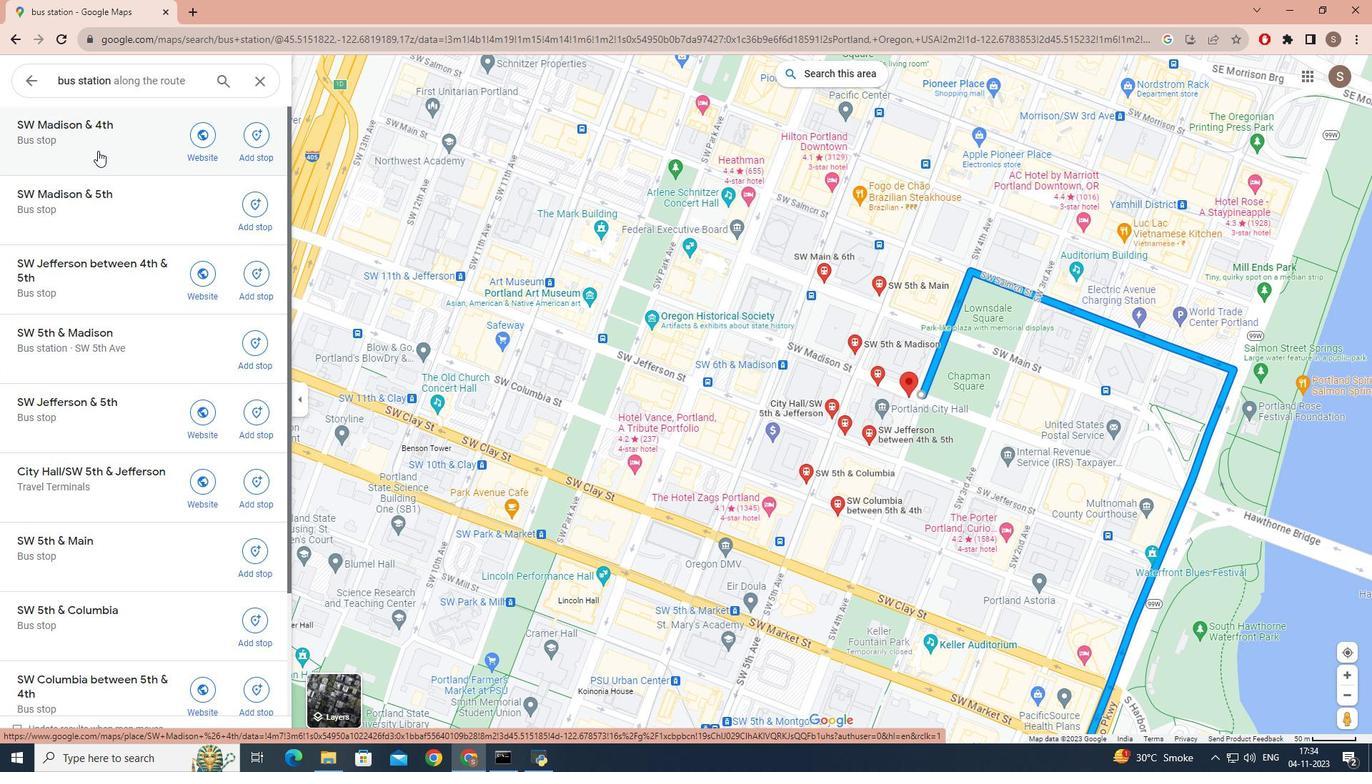 
Action: Mouse scrolled (97, 151) with delta (0, 0)
Screenshot: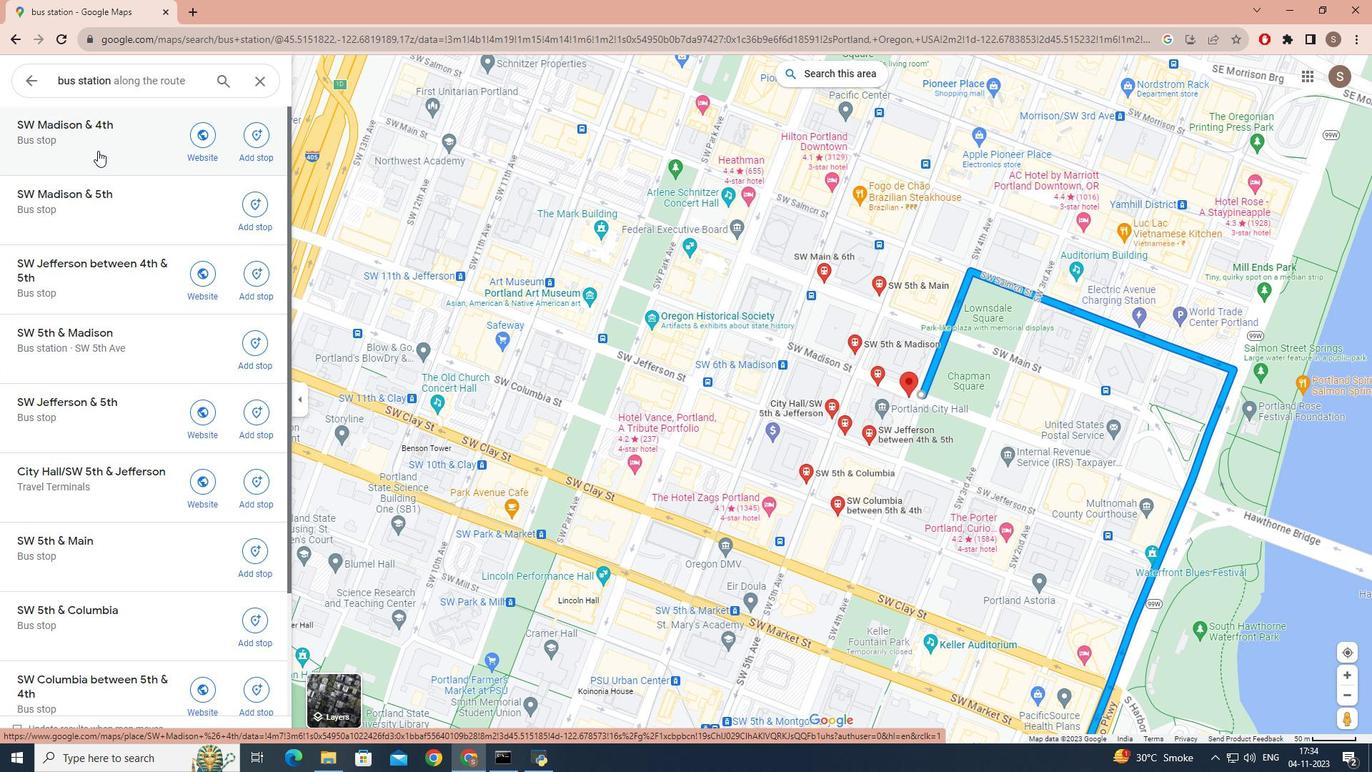 
Action: Mouse scrolled (97, 151) with delta (0, 0)
Screenshot: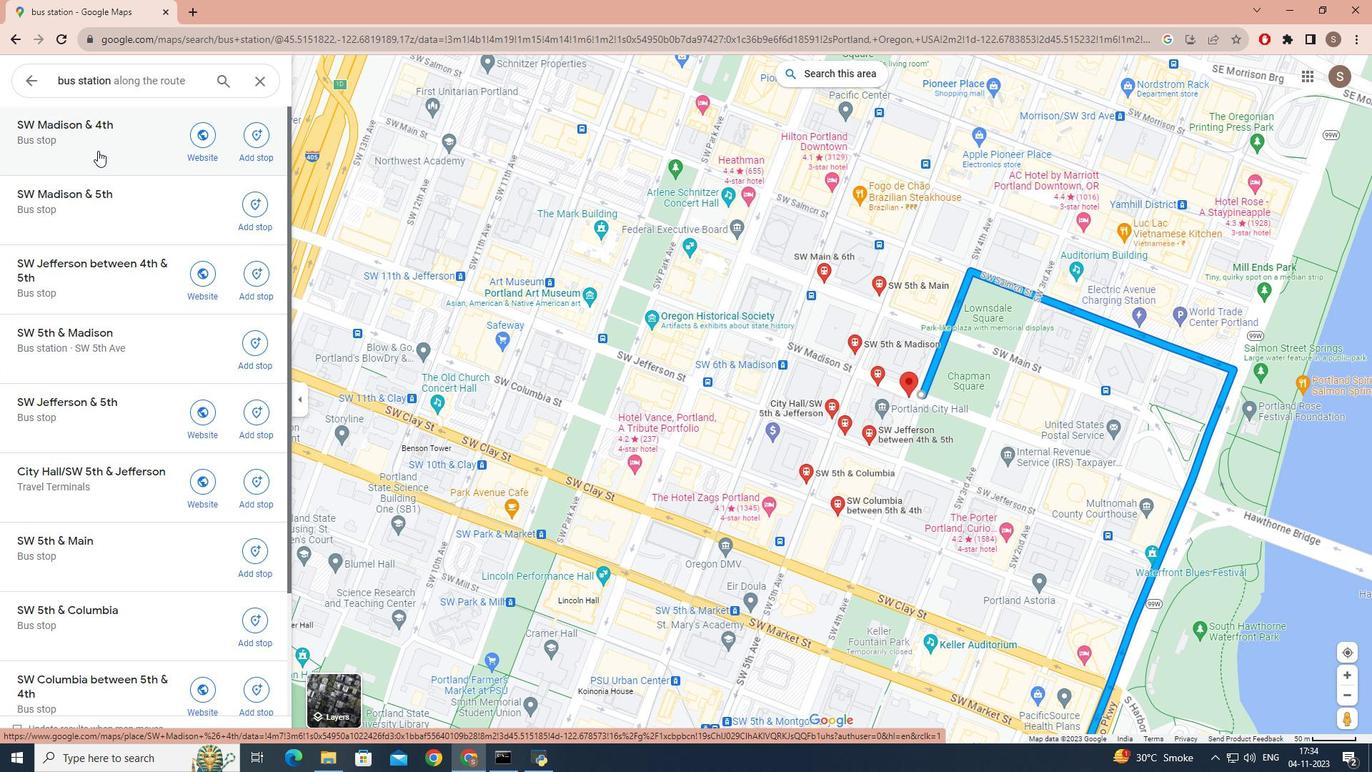 
